 Task: Look for space in Tuusula, Finland from 13th August, 2023 to 17th August, 2023 for 2 adults in price range Rs.10000 to Rs.16000. Place can be entire place with 2 bedrooms having 2 beds and 1 bathroom. Property type can be house, flat, guest house. Booking option can be shelf check-in. Required host language is .
Action: Mouse moved to (338, 132)
Screenshot: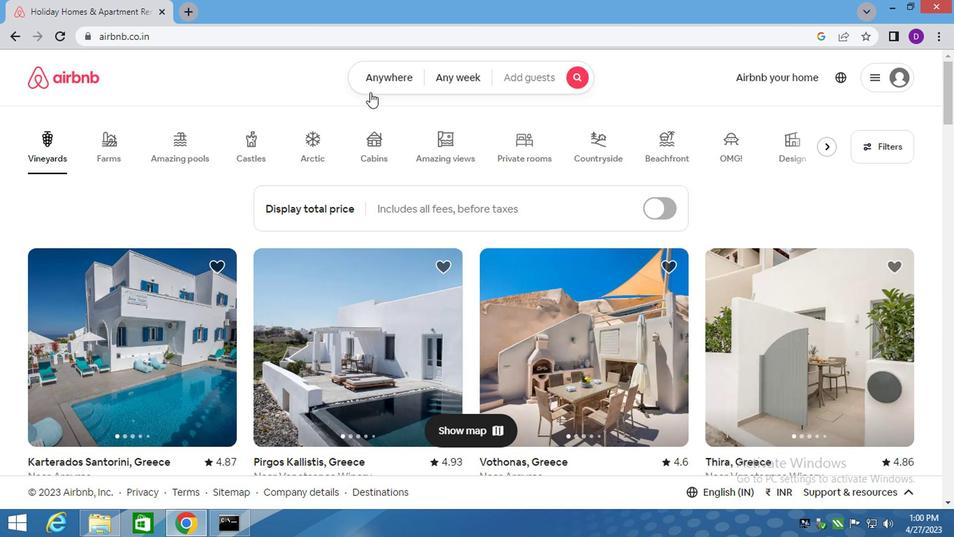 
Action: Mouse pressed left at (338, 132)
Screenshot: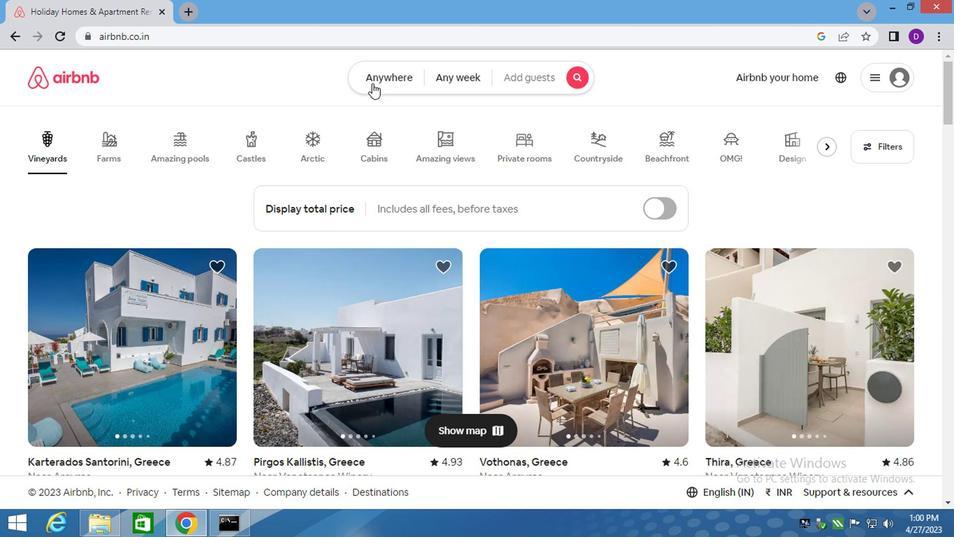 
Action: Mouse moved to (253, 169)
Screenshot: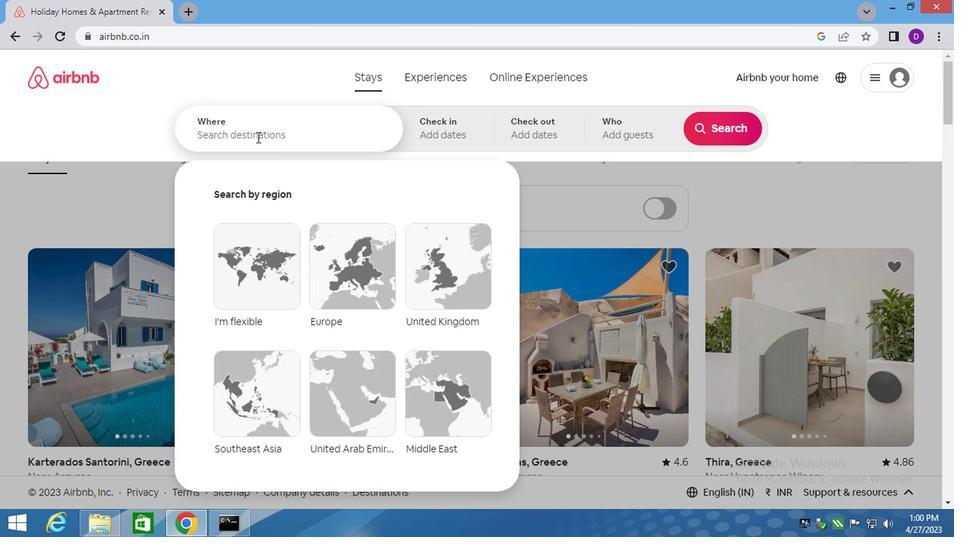 
Action: Mouse pressed left at (253, 169)
Screenshot: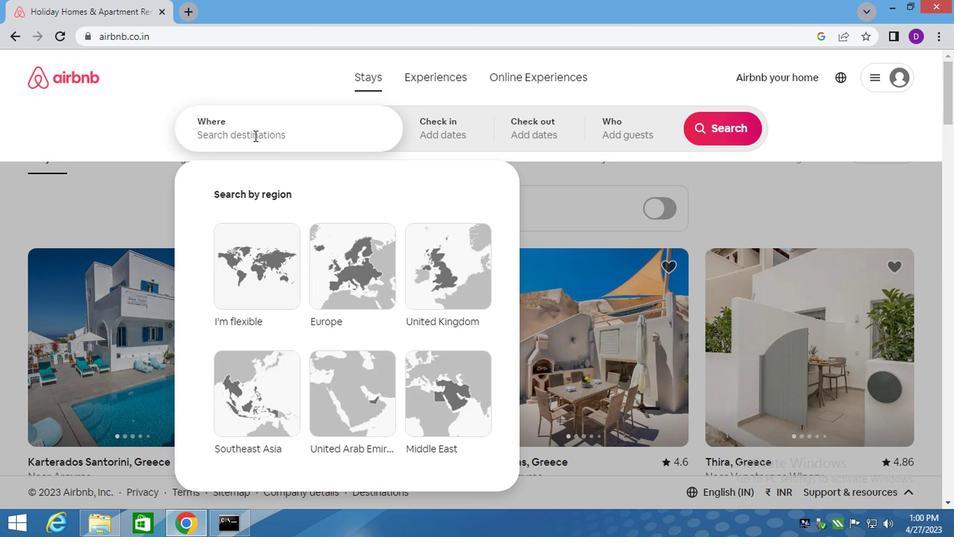 
Action: Key pressed <Key.shift><Key.shift>TUU
Screenshot: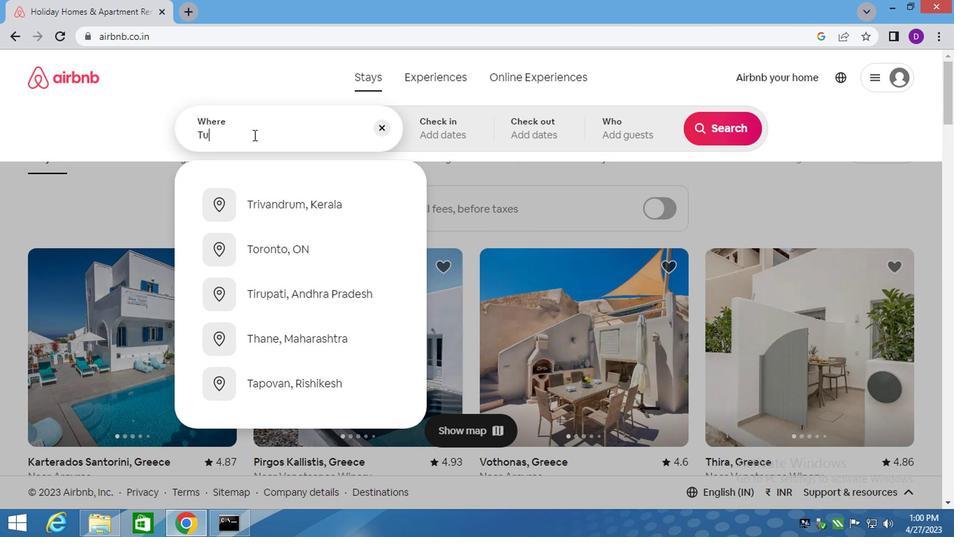 
Action: Mouse moved to (296, 311)
Screenshot: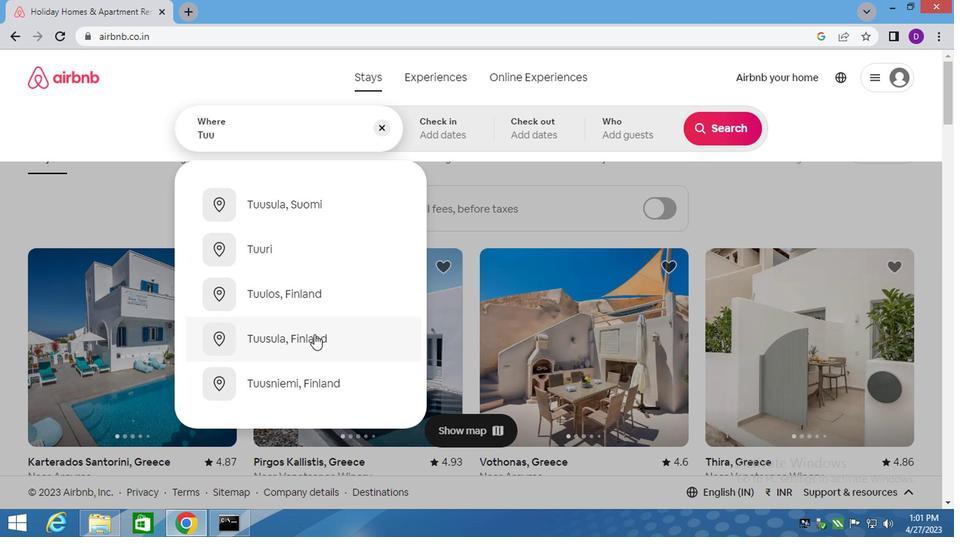 
Action: Mouse pressed left at (296, 311)
Screenshot: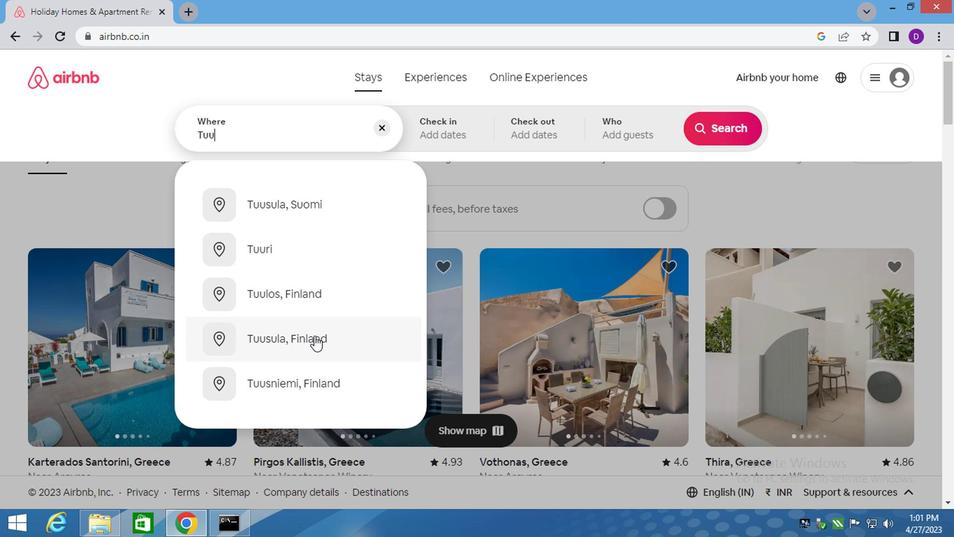 
Action: Mouse moved to (581, 244)
Screenshot: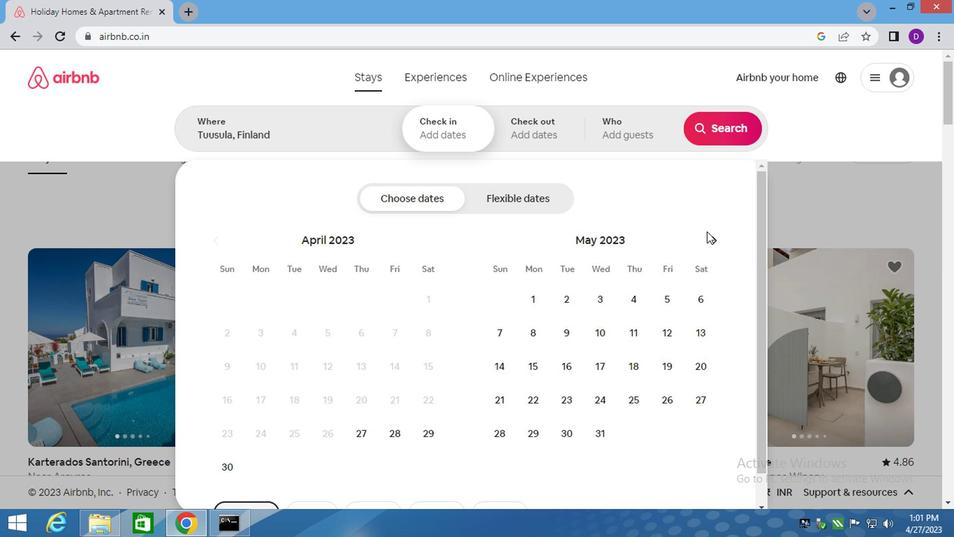 
Action: Mouse pressed left at (581, 244)
Screenshot: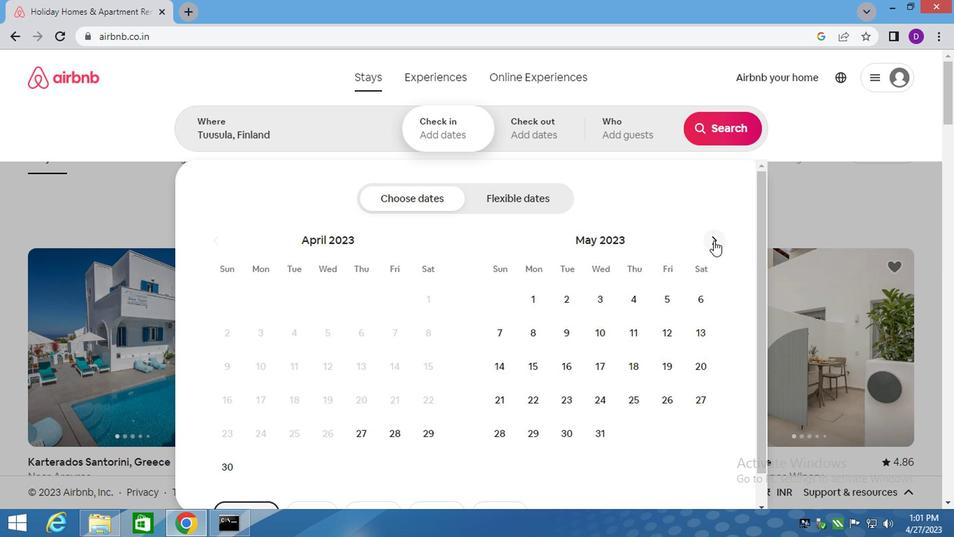 
Action: Mouse moved to (581, 244)
Screenshot: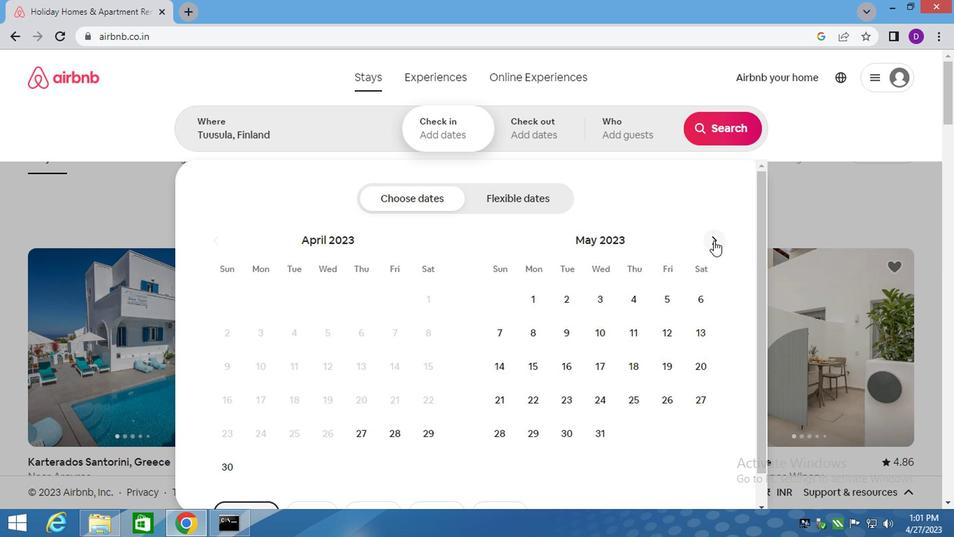 
Action: Mouse pressed left at (581, 244)
Screenshot: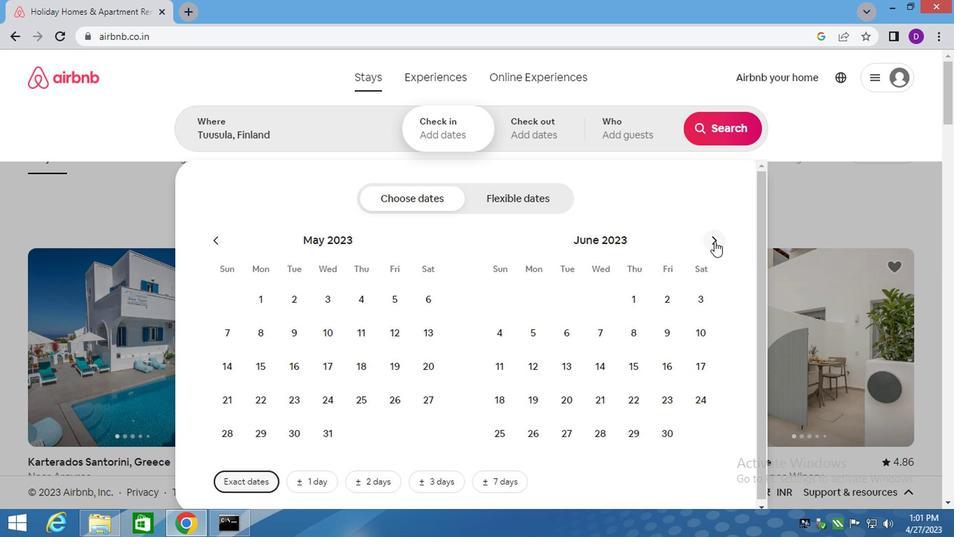 
Action: Mouse pressed left at (581, 244)
Screenshot: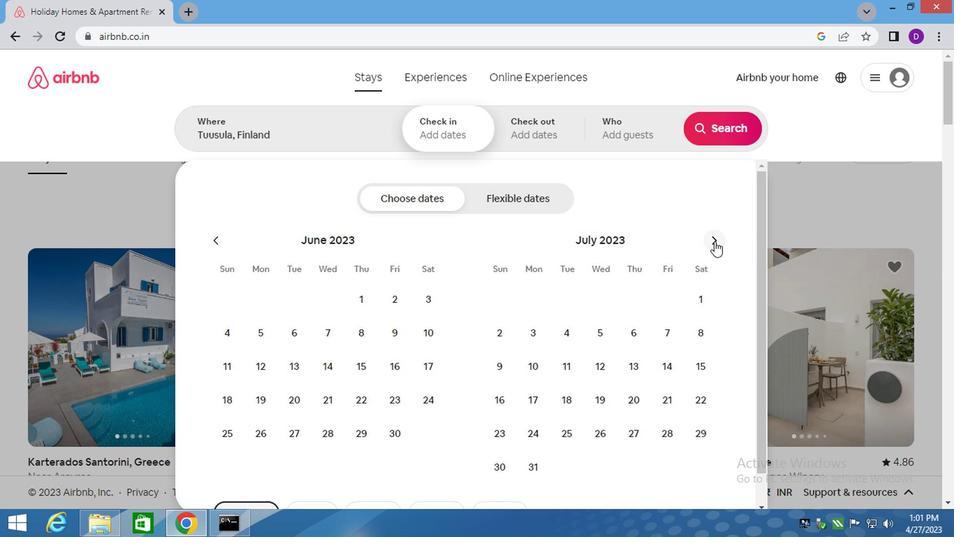 
Action: Mouse moved to (427, 336)
Screenshot: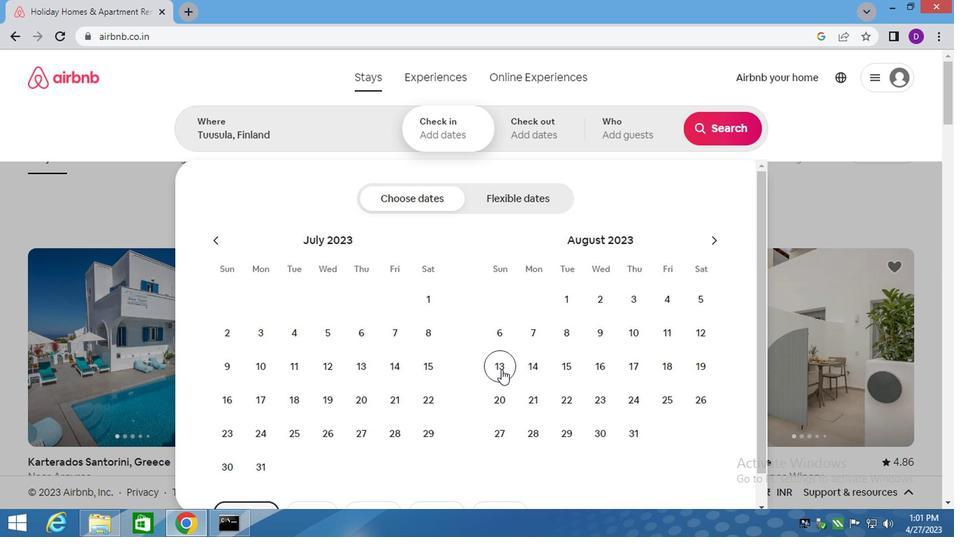 
Action: Mouse pressed left at (427, 336)
Screenshot: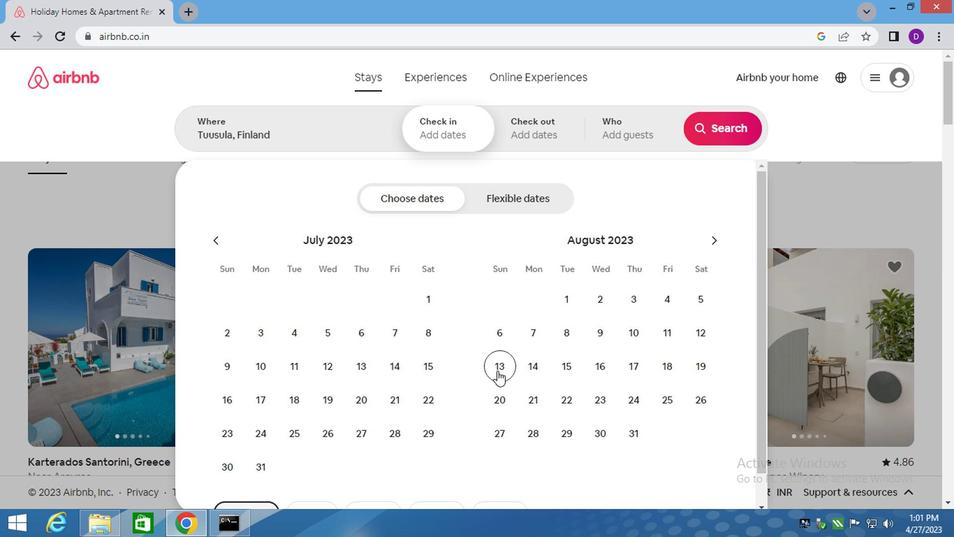 
Action: Mouse moved to (517, 335)
Screenshot: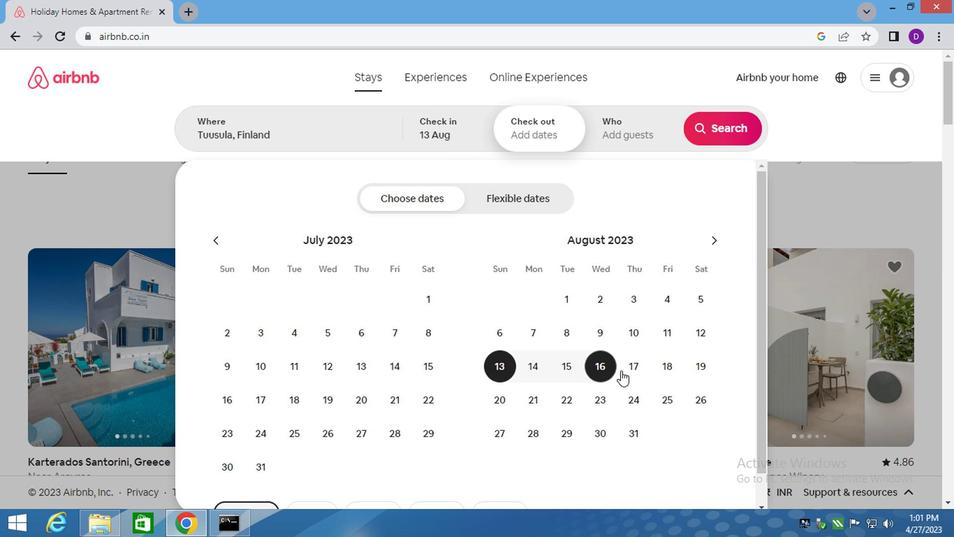 
Action: Mouse pressed left at (517, 335)
Screenshot: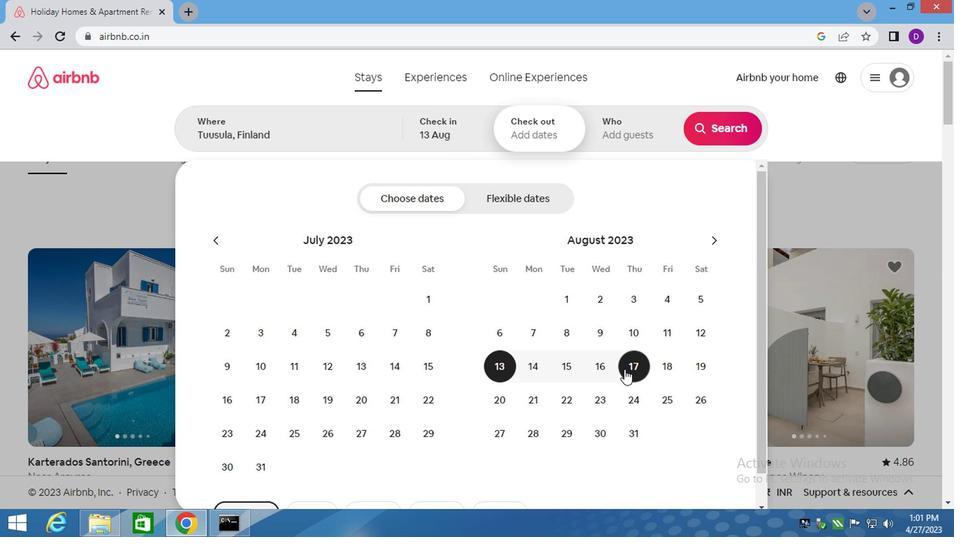 
Action: Mouse moved to (519, 173)
Screenshot: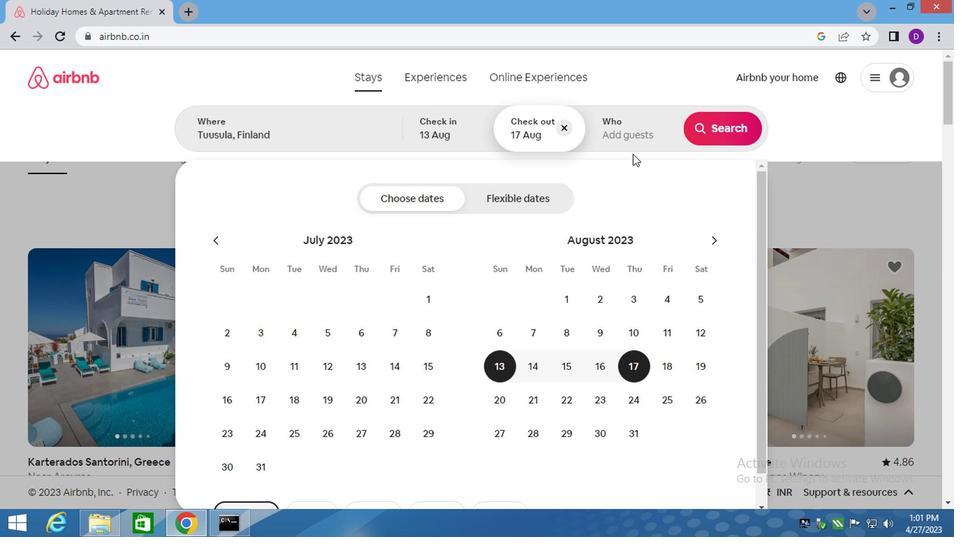 
Action: Mouse pressed left at (519, 173)
Screenshot: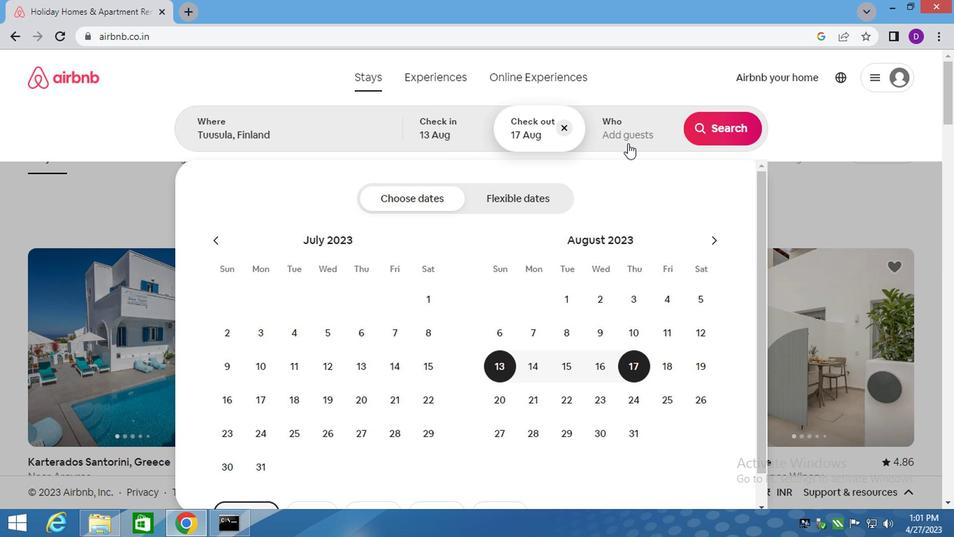 
Action: Mouse moved to (589, 221)
Screenshot: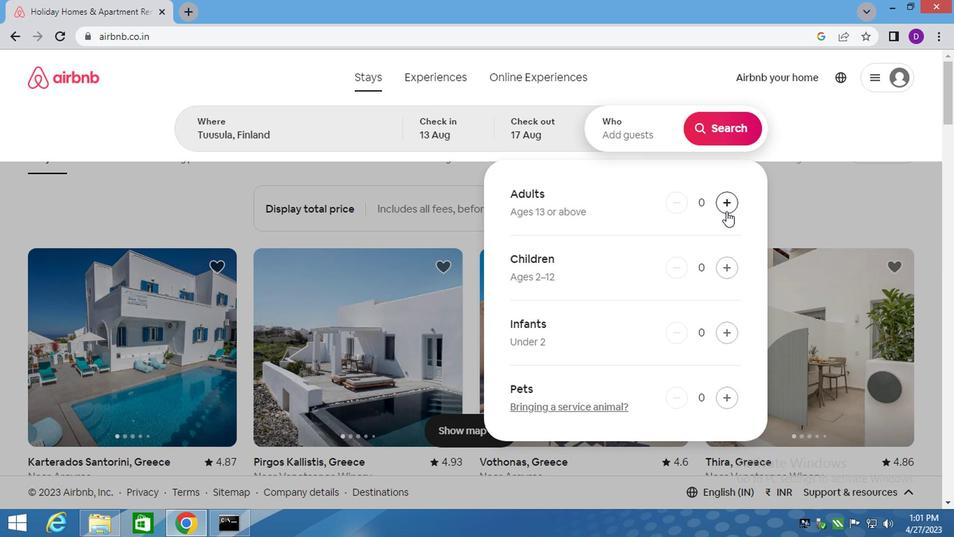 
Action: Mouse pressed left at (589, 221)
Screenshot: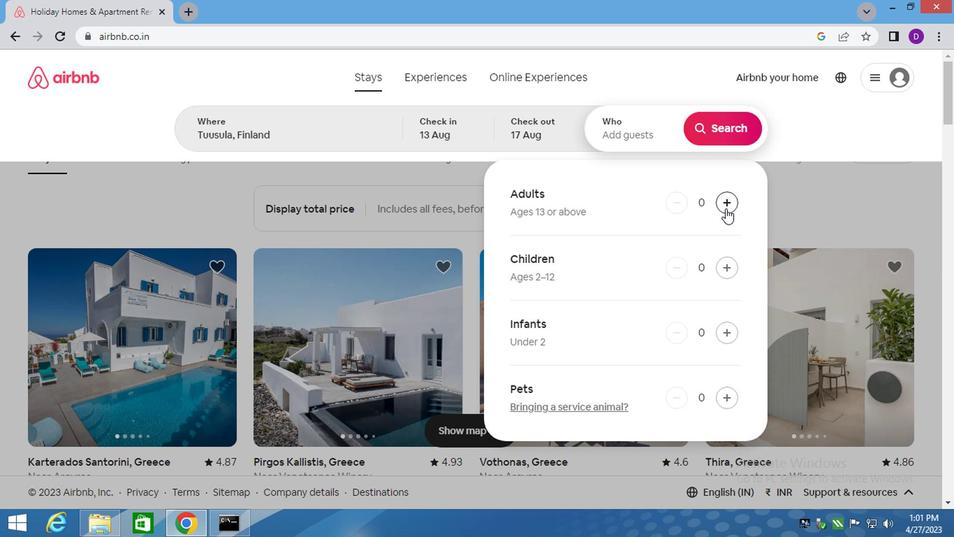 
Action: Mouse pressed left at (589, 221)
Screenshot: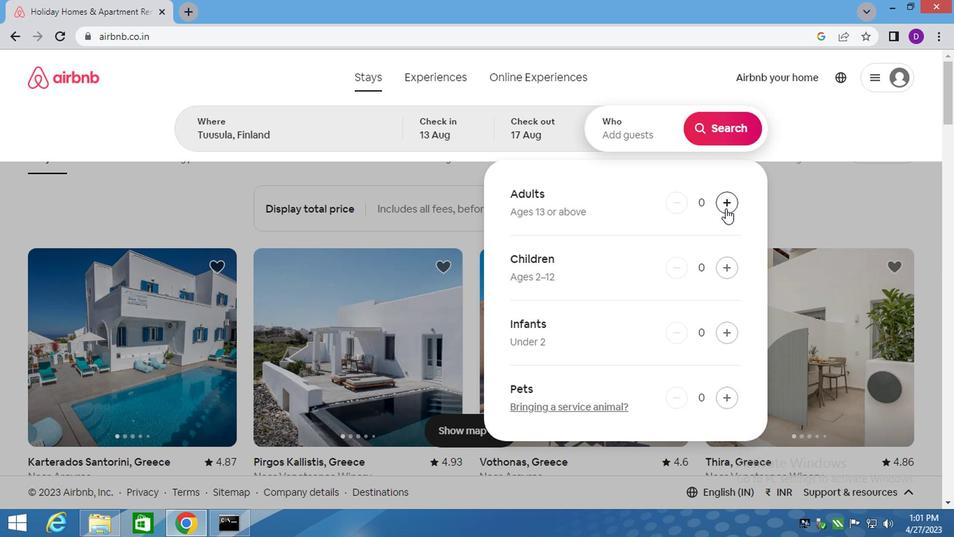 
Action: Mouse moved to (589, 158)
Screenshot: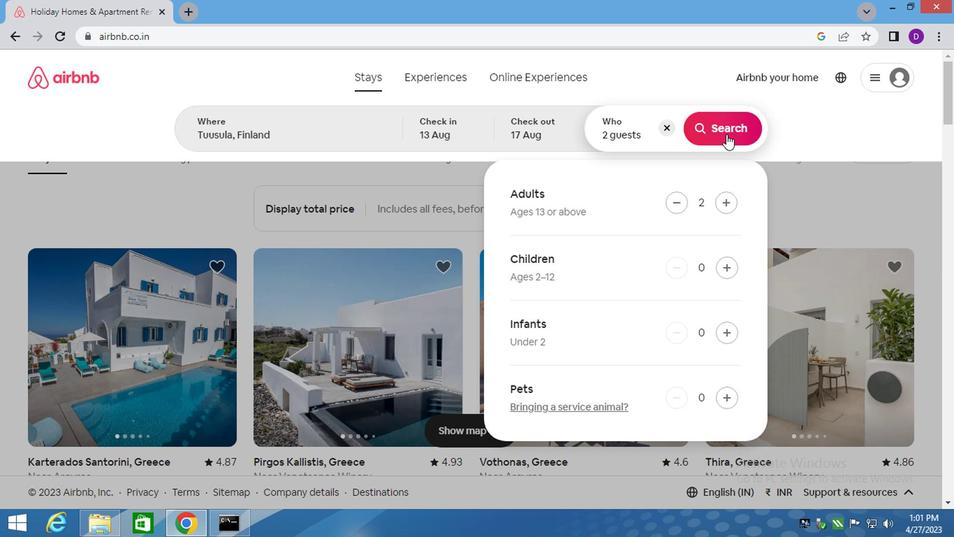 
Action: Mouse pressed left at (589, 158)
Screenshot: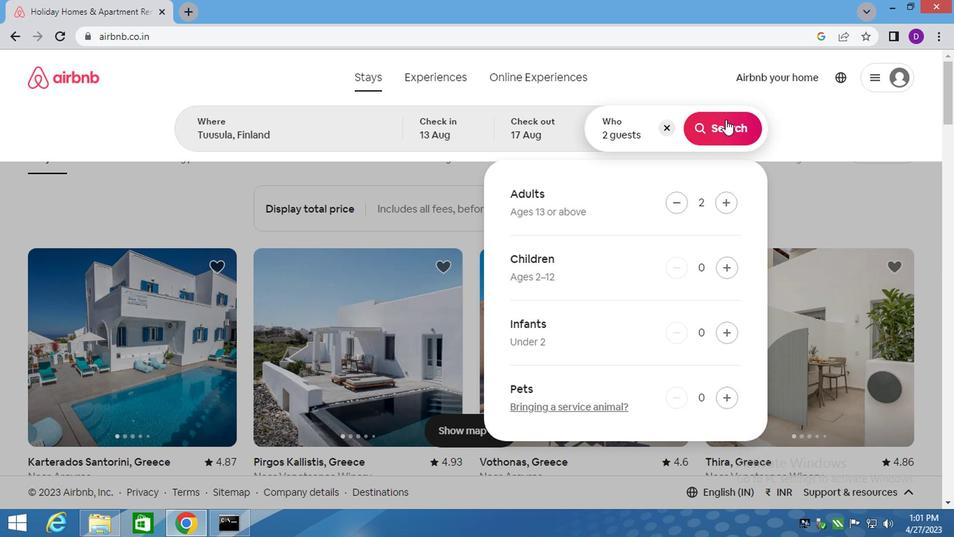 
Action: Mouse moved to (699, 168)
Screenshot: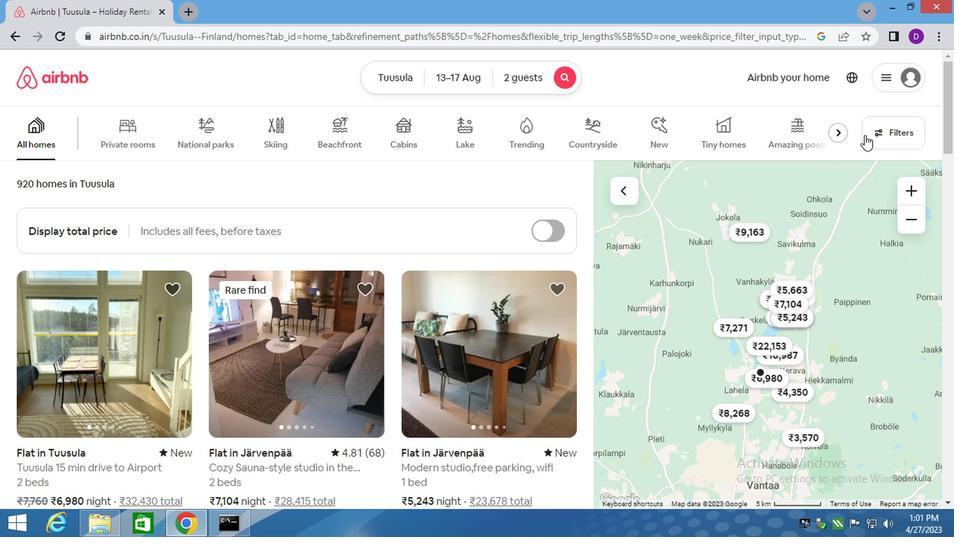 
Action: Mouse pressed left at (699, 168)
Screenshot: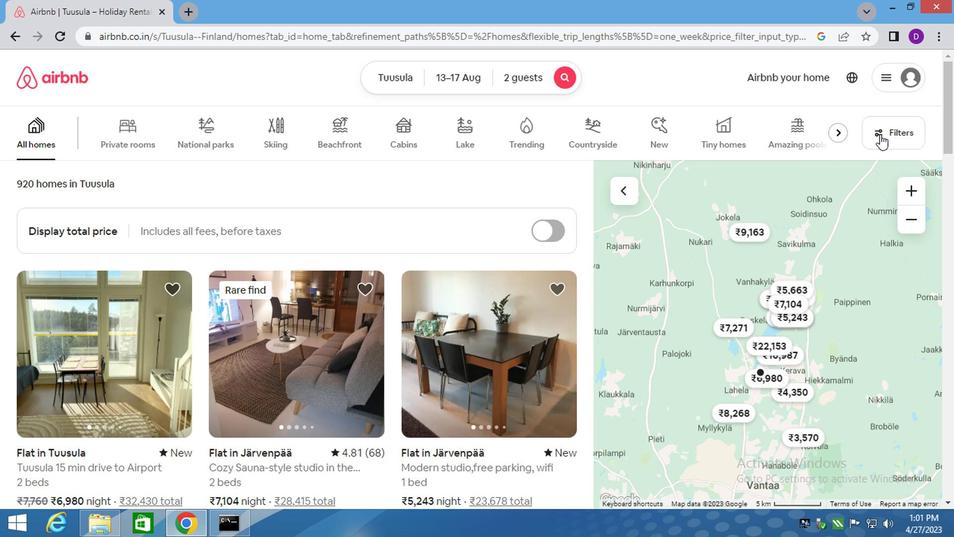 
Action: Mouse moved to (279, 294)
Screenshot: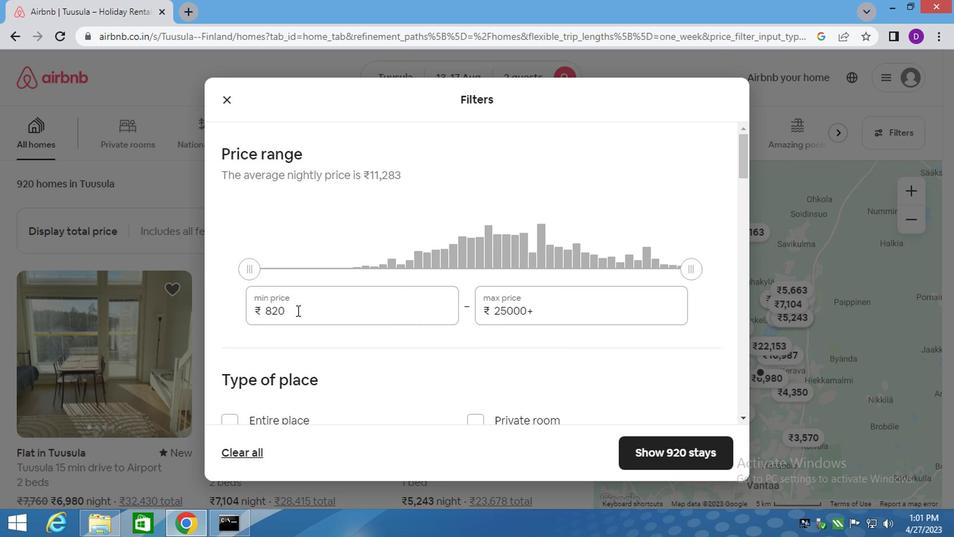 
Action: Mouse pressed left at (279, 294)
Screenshot: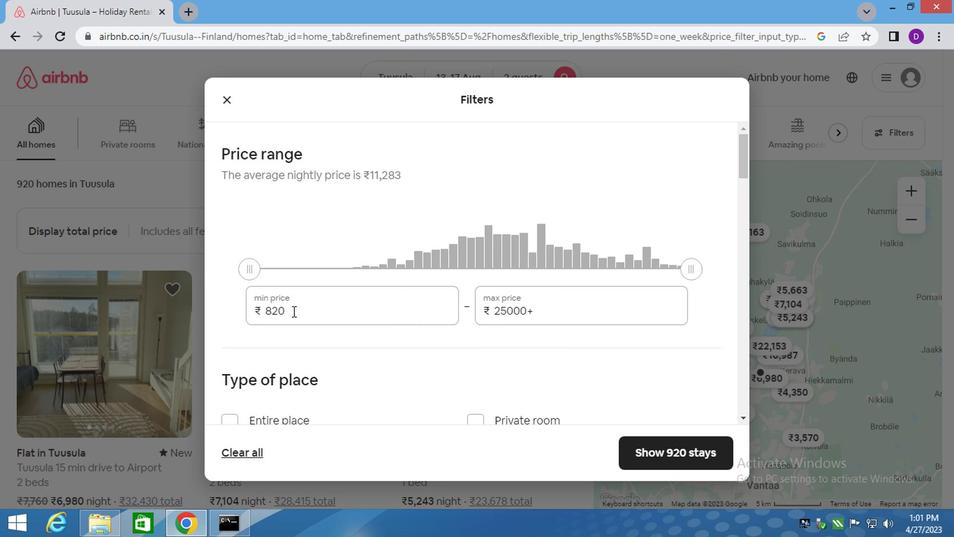 
Action: Mouse pressed left at (279, 294)
Screenshot: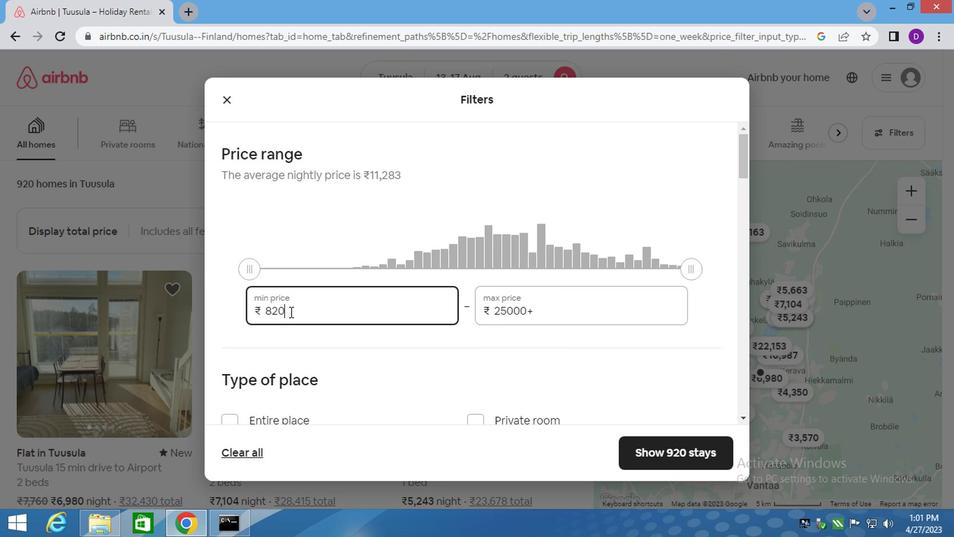 
Action: Key pressed 10000<Key.tab>1600<Key.backspace><Key.backspace><Key.backspace><Key.backspace><Key.backspace><Key.backspace><Key.backspace><Key.backspace><Key.backspace><Key.backspace><Key.backspace><Key.backspace><Key.backspace><Key.backspace>16000
Screenshot: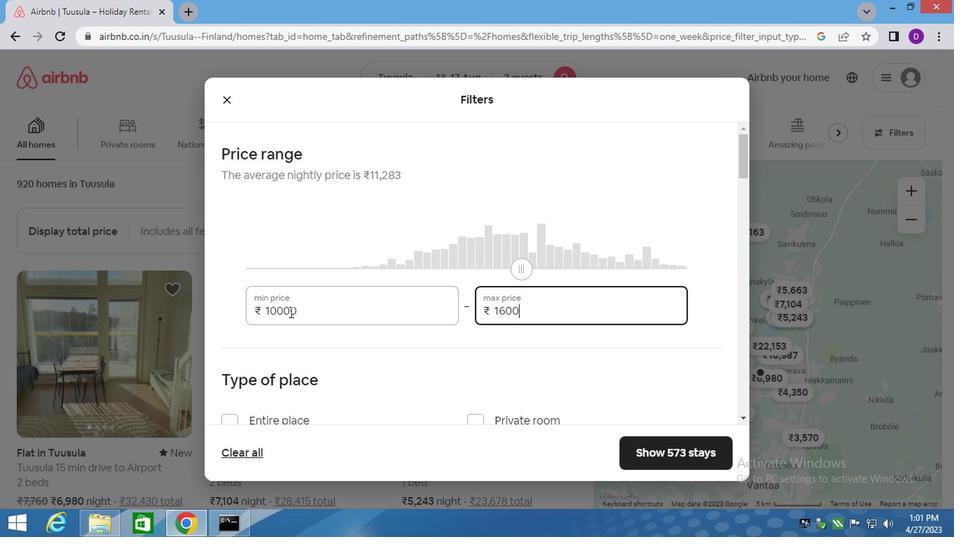 
Action: Mouse moved to (260, 322)
Screenshot: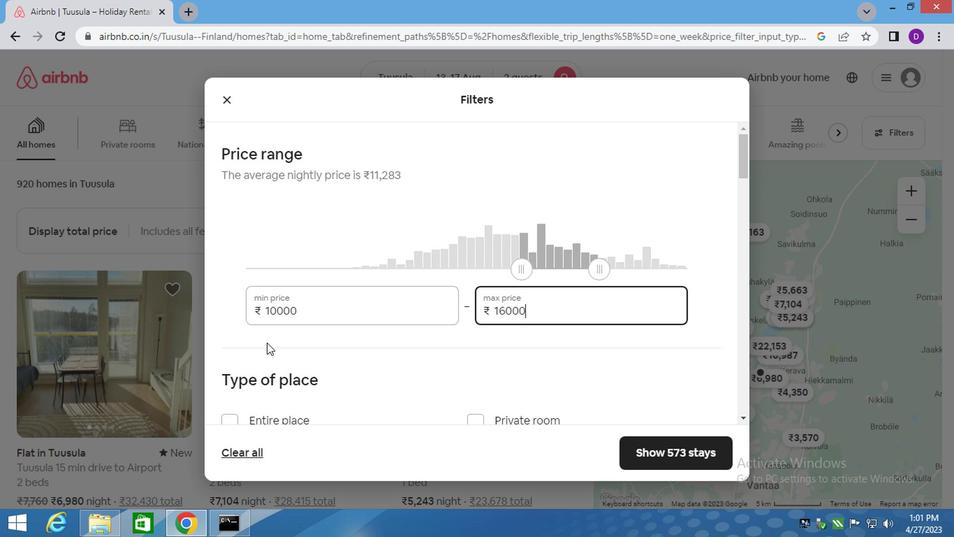 
Action: Mouse scrolled (260, 322) with delta (0, 0)
Screenshot: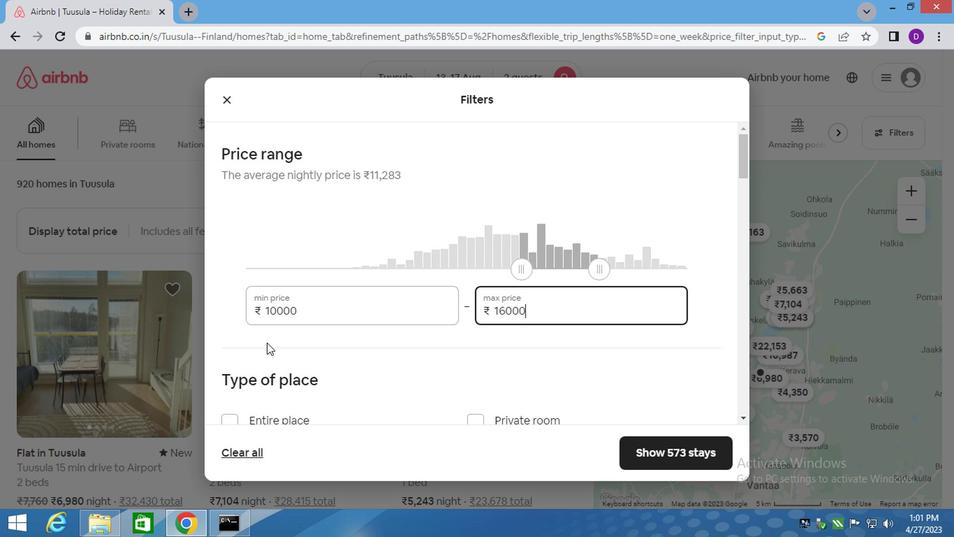 
Action: Mouse moved to (259, 329)
Screenshot: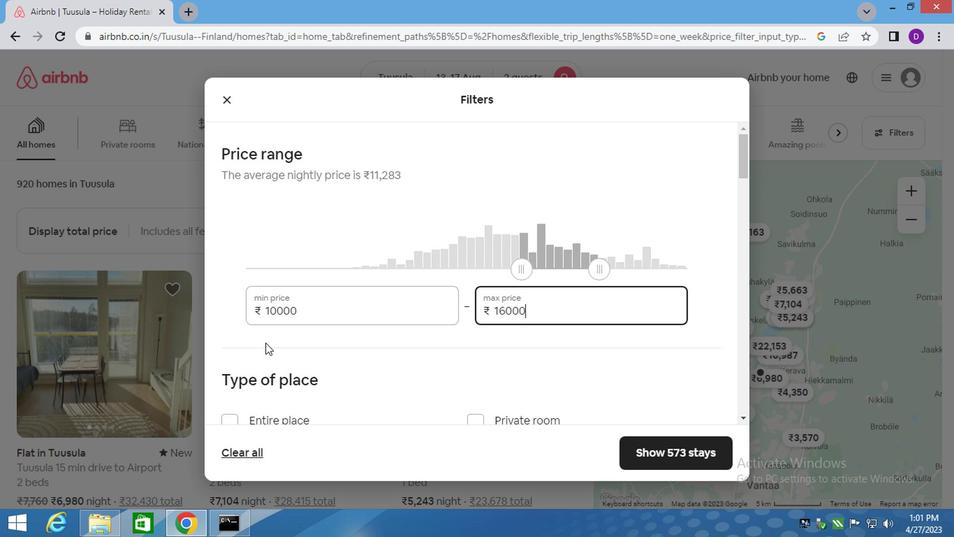 
Action: Mouse scrolled (259, 329) with delta (0, 0)
Screenshot: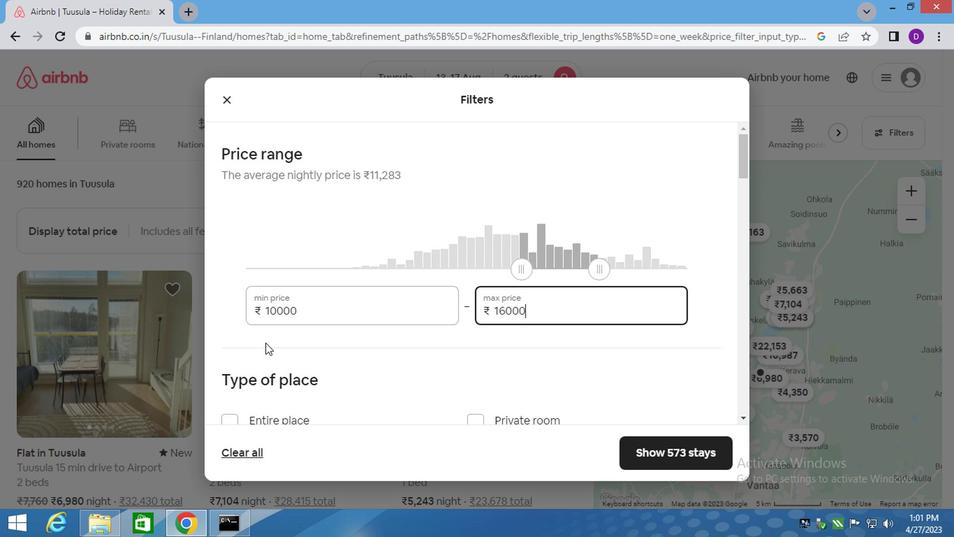 
Action: Mouse moved to (258, 331)
Screenshot: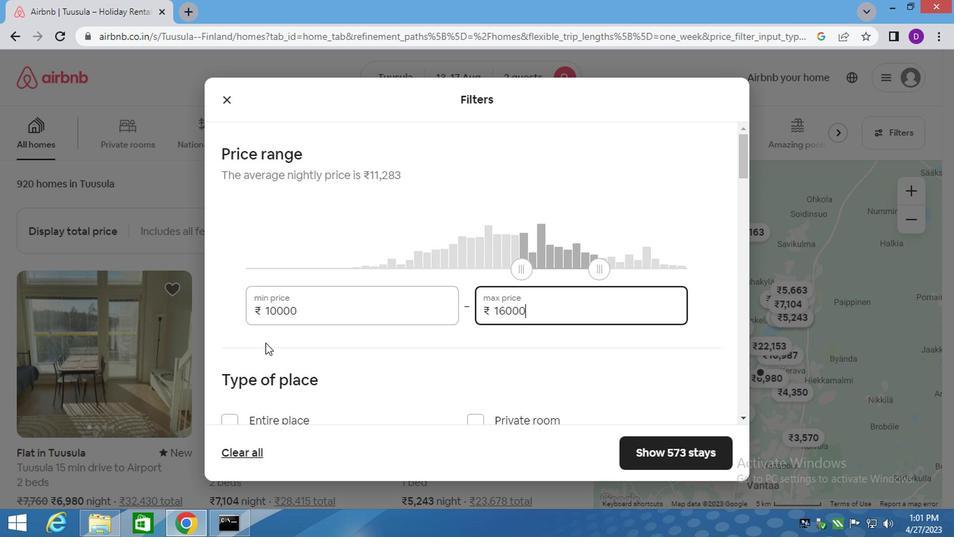 
Action: Mouse scrolled (258, 331) with delta (0, 0)
Screenshot: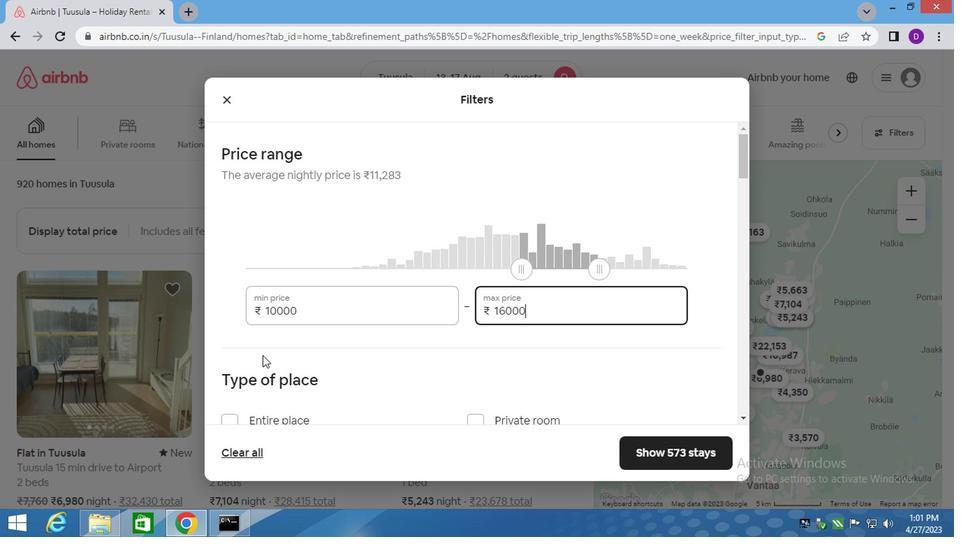 
Action: Mouse moved to (236, 229)
Screenshot: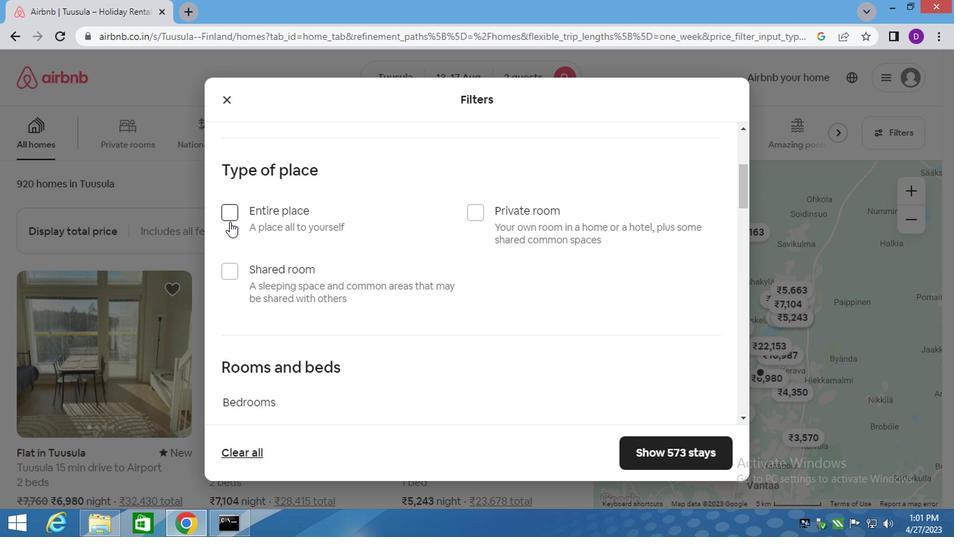
Action: Mouse pressed left at (236, 229)
Screenshot: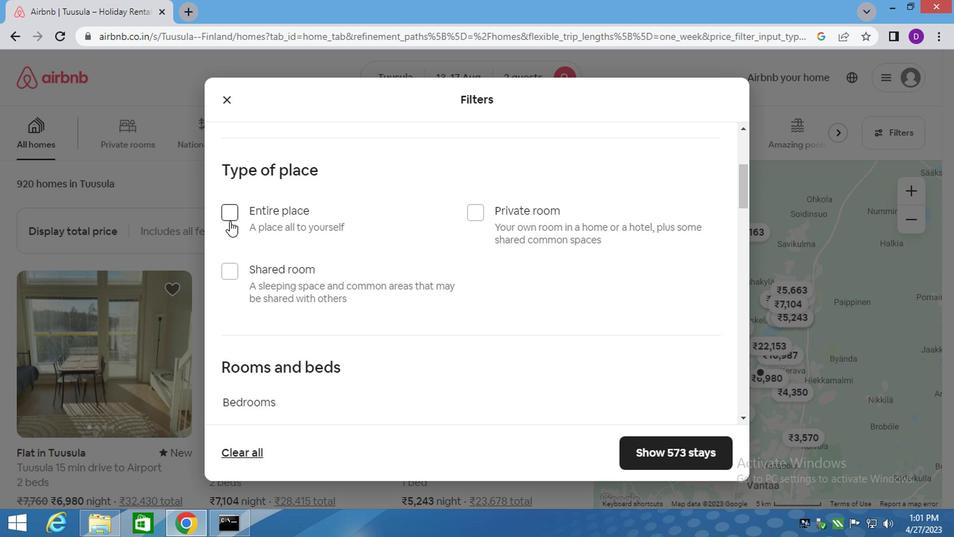
Action: Mouse moved to (285, 250)
Screenshot: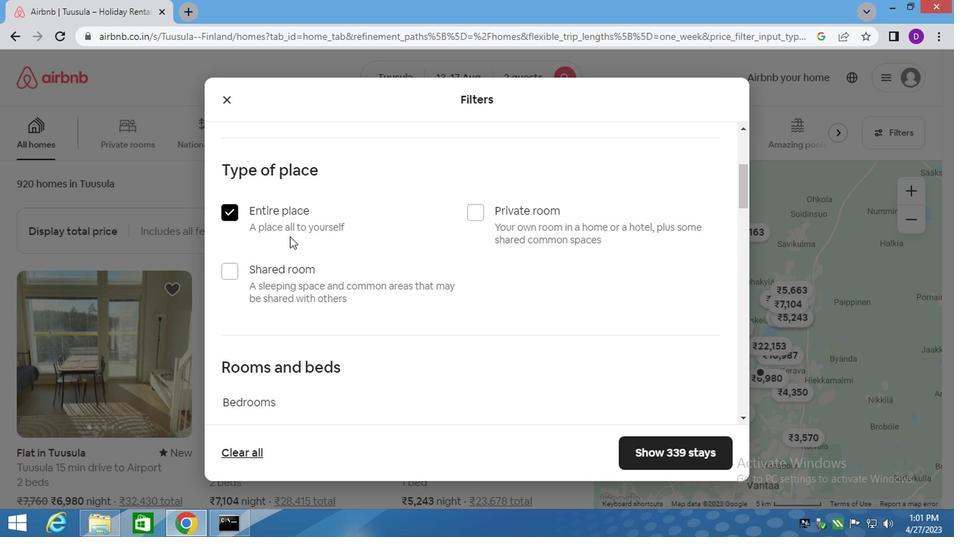 
Action: Mouse scrolled (285, 250) with delta (0, 0)
Screenshot: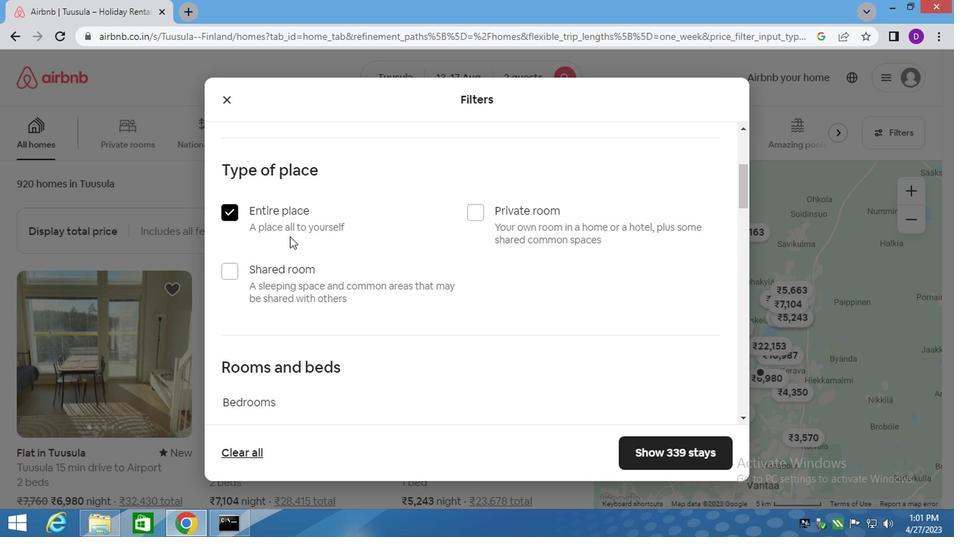 
Action: Mouse moved to (287, 252)
Screenshot: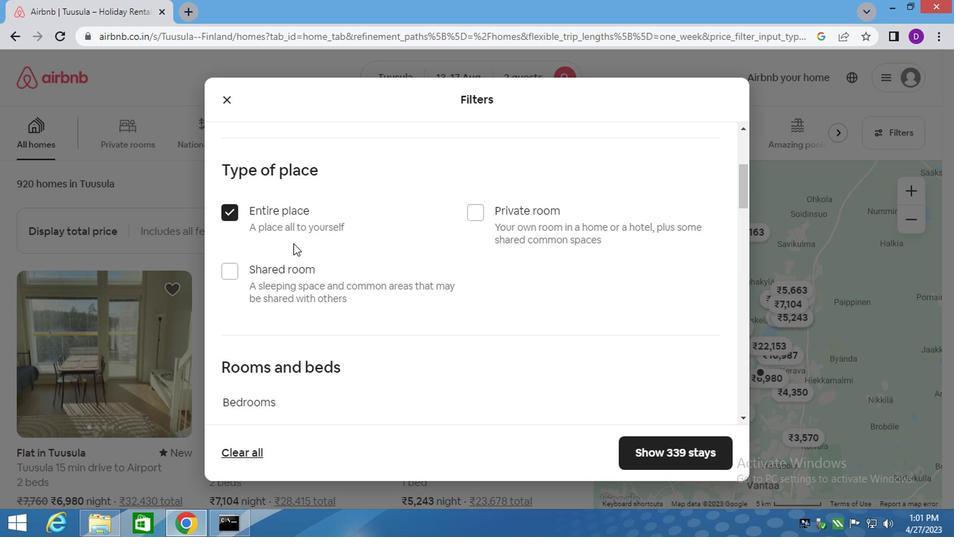 
Action: Mouse scrolled (287, 251) with delta (0, 0)
Screenshot: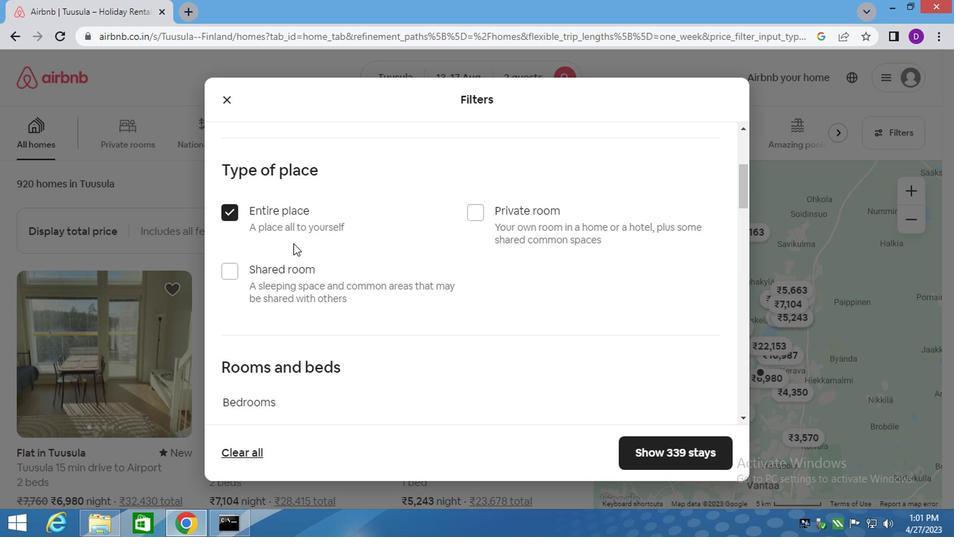 
Action: Mouse moved to (289, 254)
Screenshot: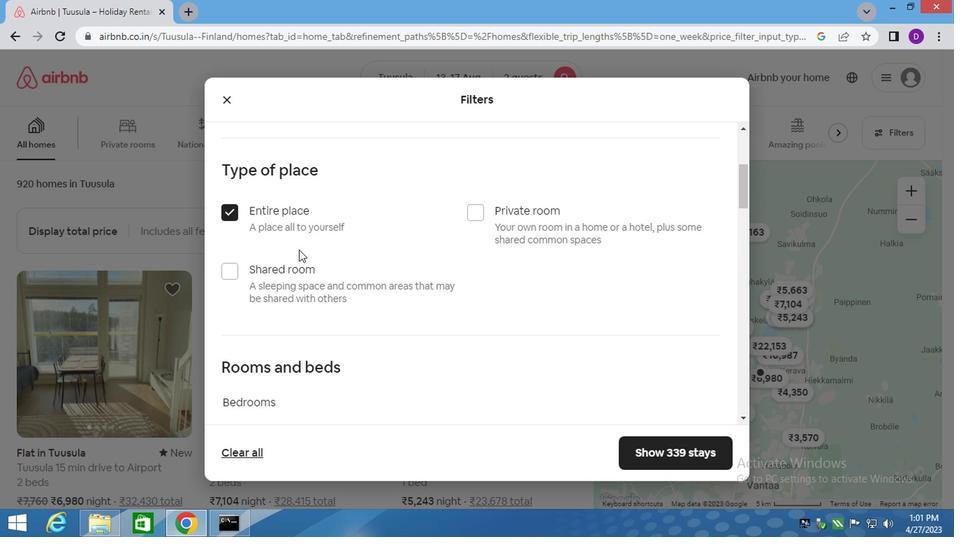 
Action: Mouse scrolled (289, 253) with delta (0, 0)
Screenshot: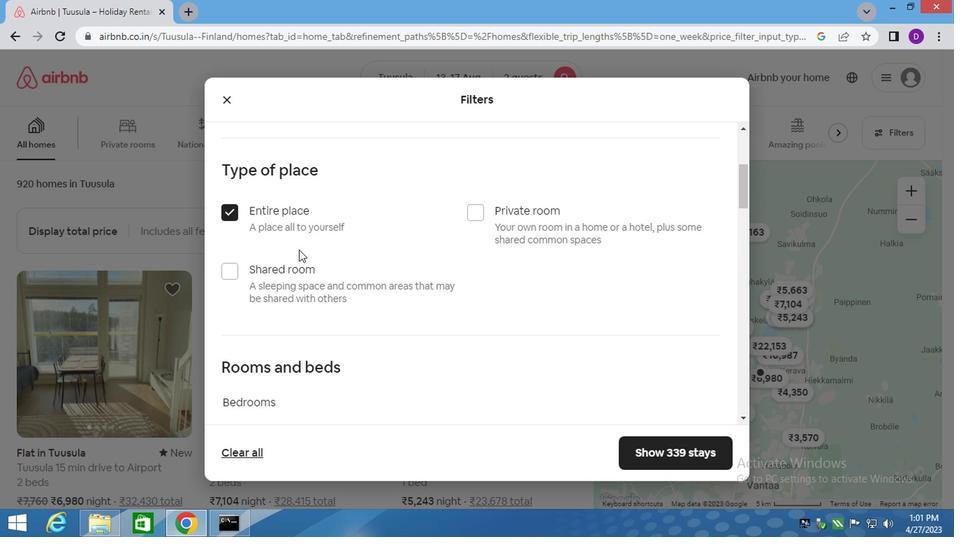 
Action: Mouse moved to (327, 236)
Screenshot: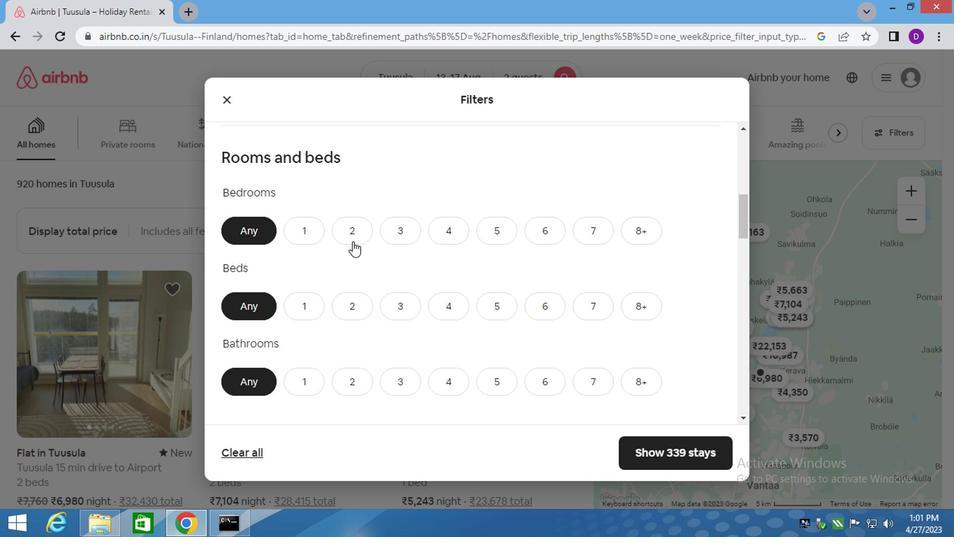 
Action: Mouse pressed left at (327, 236)
Screenshot: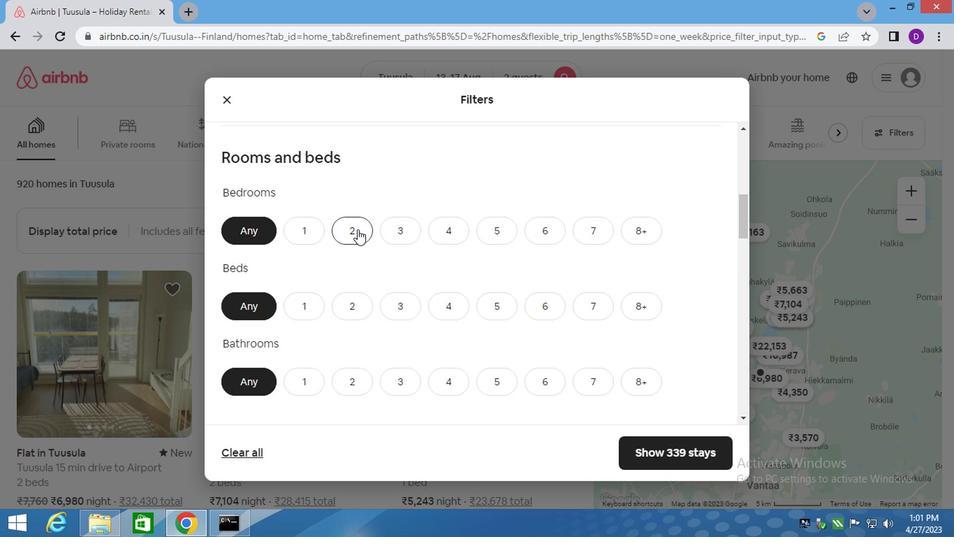 
Action: Mouse moved to (319, 285)
Screenshot: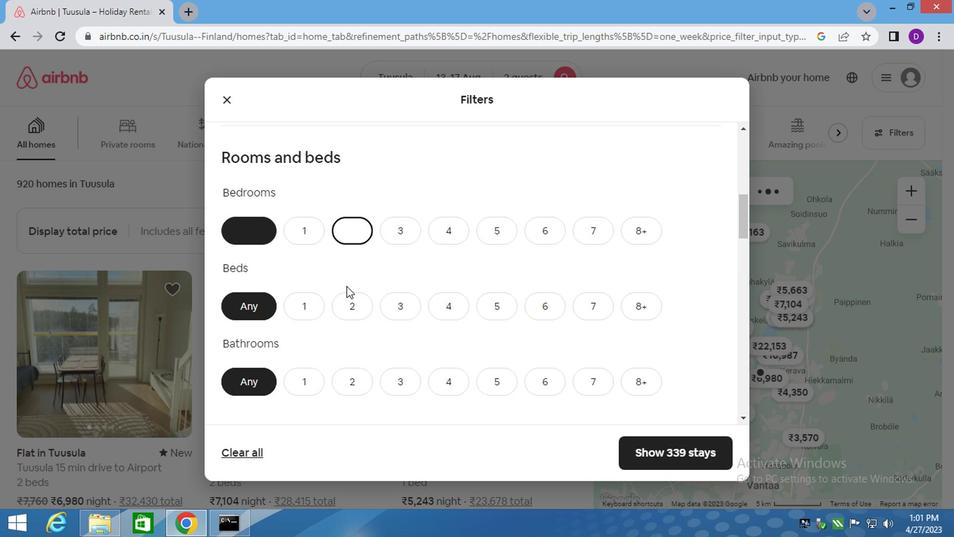 
Action: Mouse pressed left at (319, 285)
Screenshot: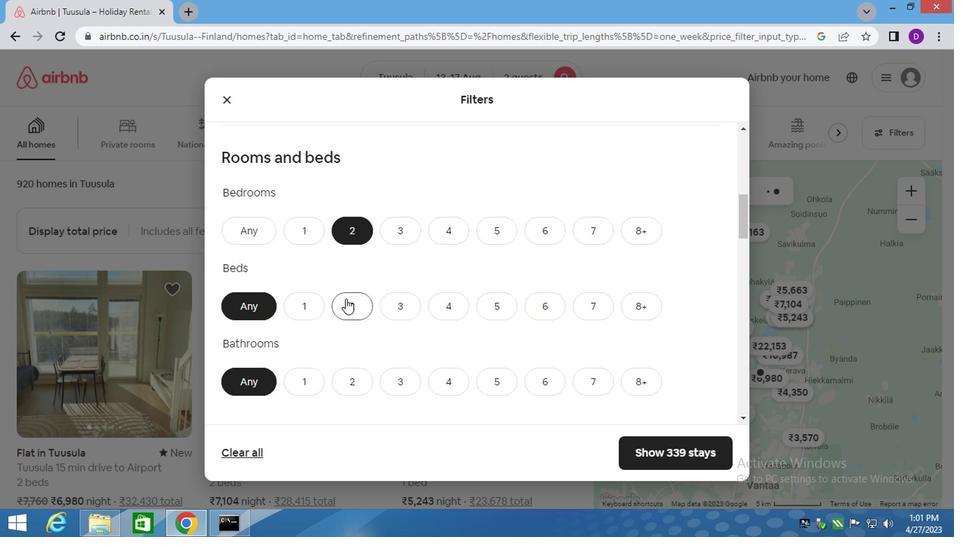 
Action: Mouse moved to (289, 342)
Screenshot: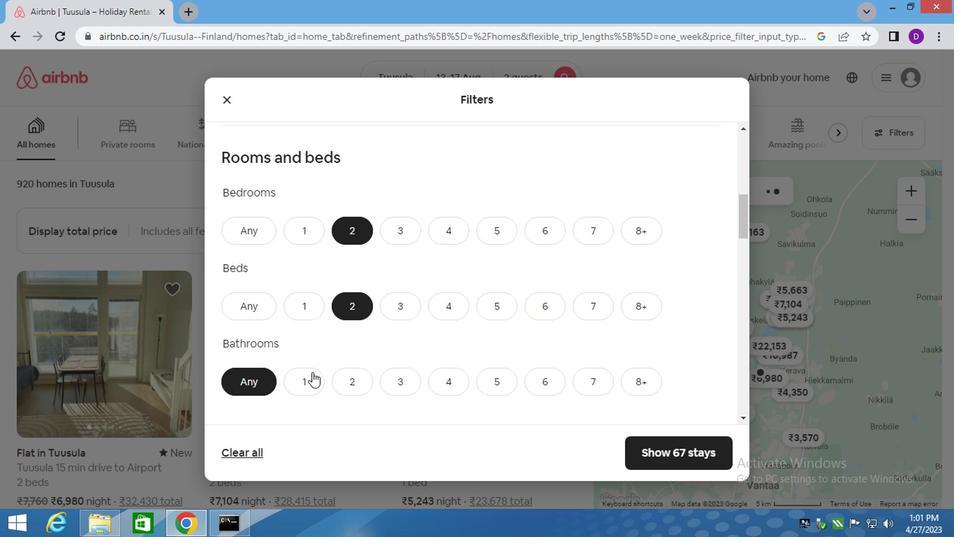 
Action: Mouse pressed left at (289, 342)
Screenshot: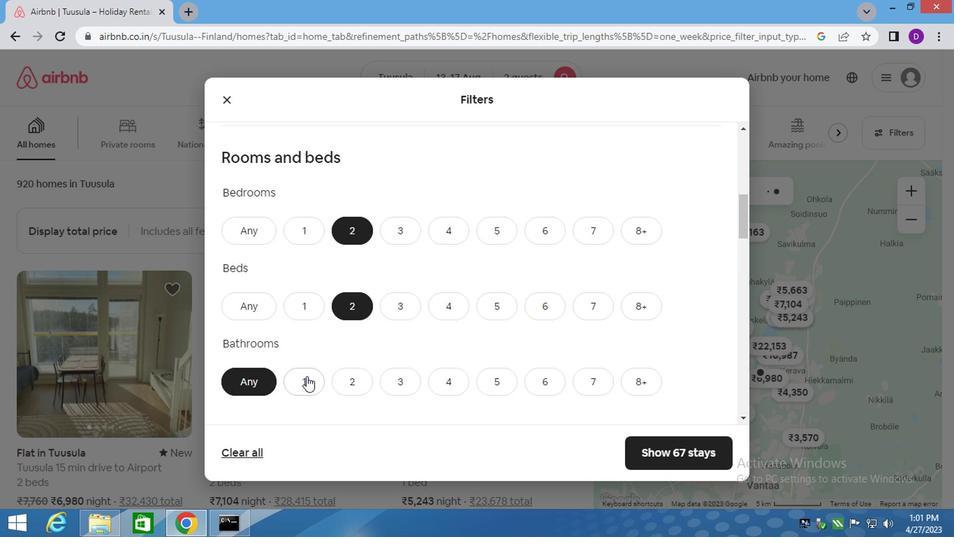 
Action: Mouse moved to (378, 345)
Screenshot: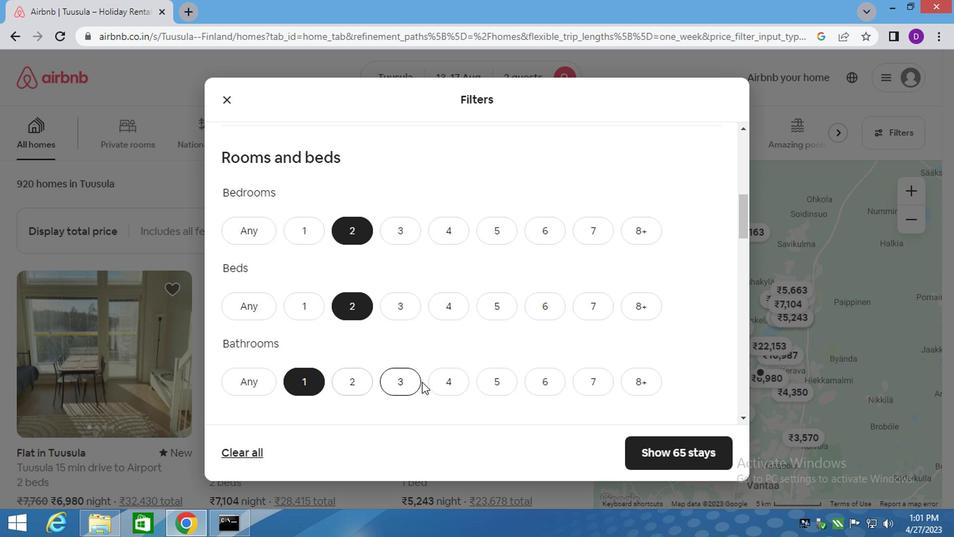 
Action: Mouse scrolled (378, 345) with delta (0, 0)
Screenshot: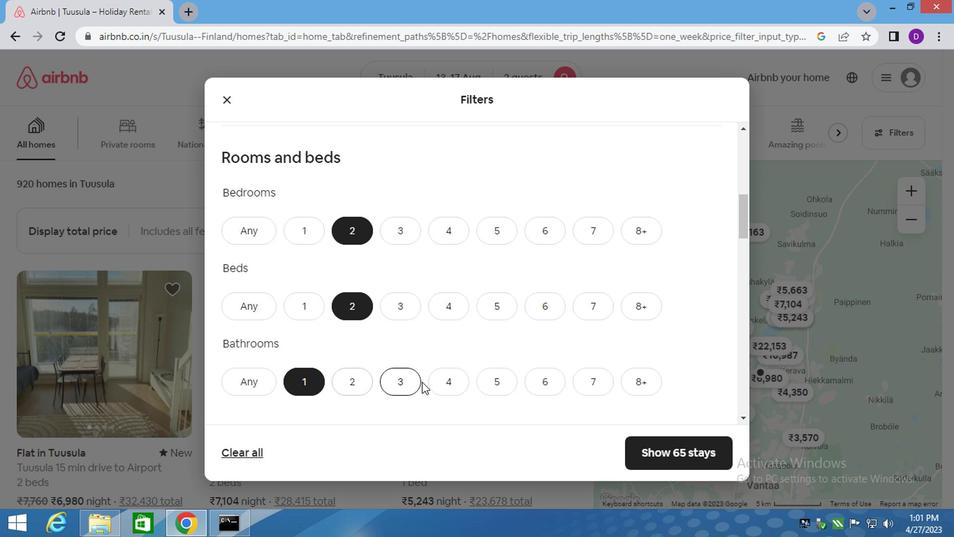 
Action: Mouse moved to (378, 346)
Screenshot: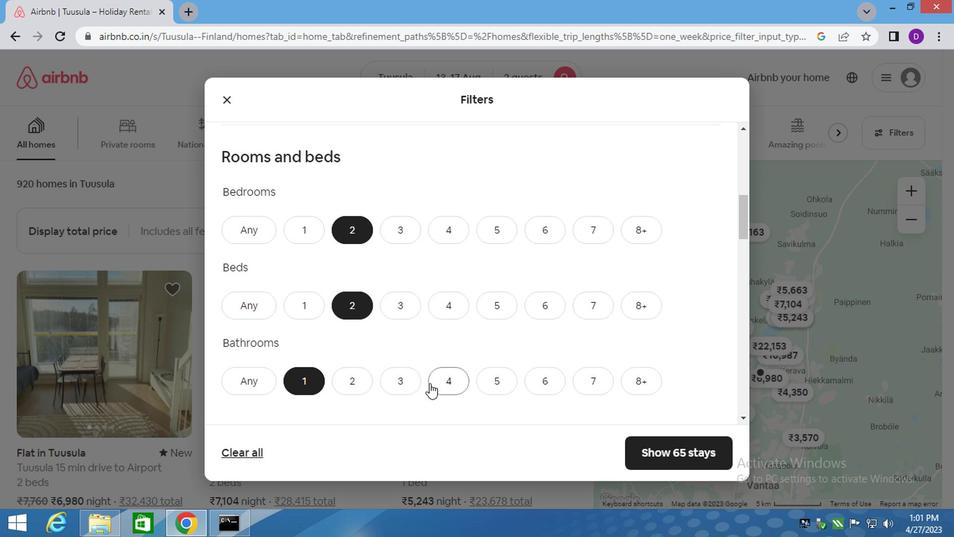 
Action: Mouse scrolled (378, 346) with delta (0, 0)
Screenshot: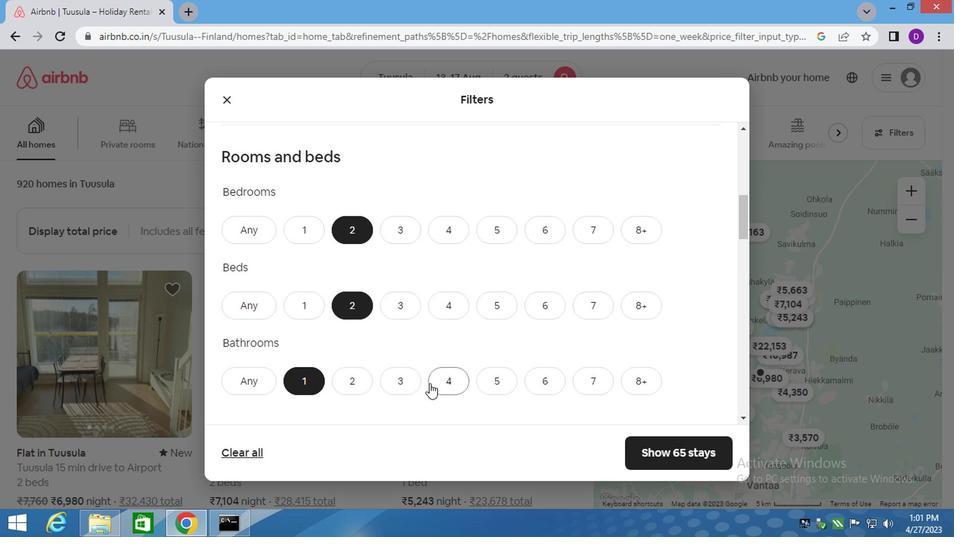 
Action: Mouse moved to (378, 346)
Screenshot: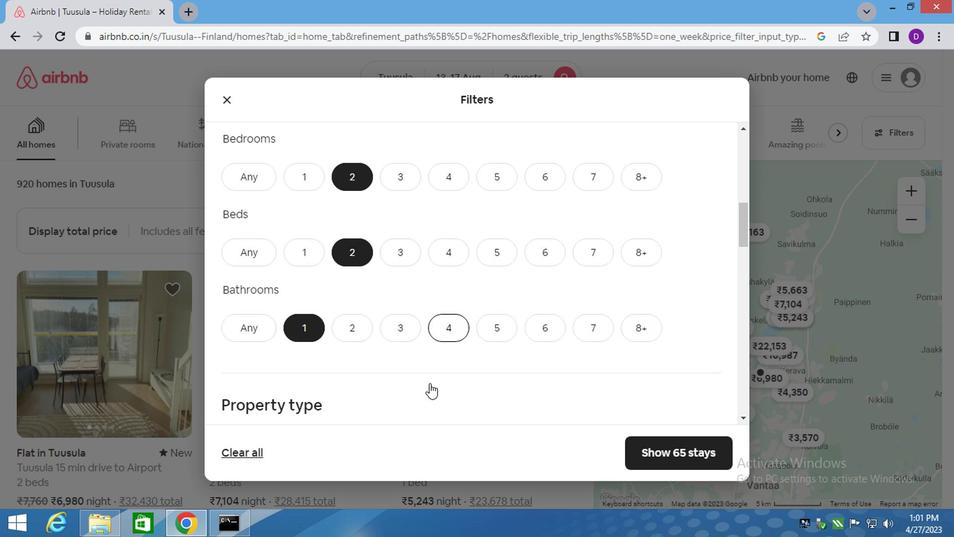 
Action: Mouse scrolled (378, 346) with delta (0, 0)
Screenshot: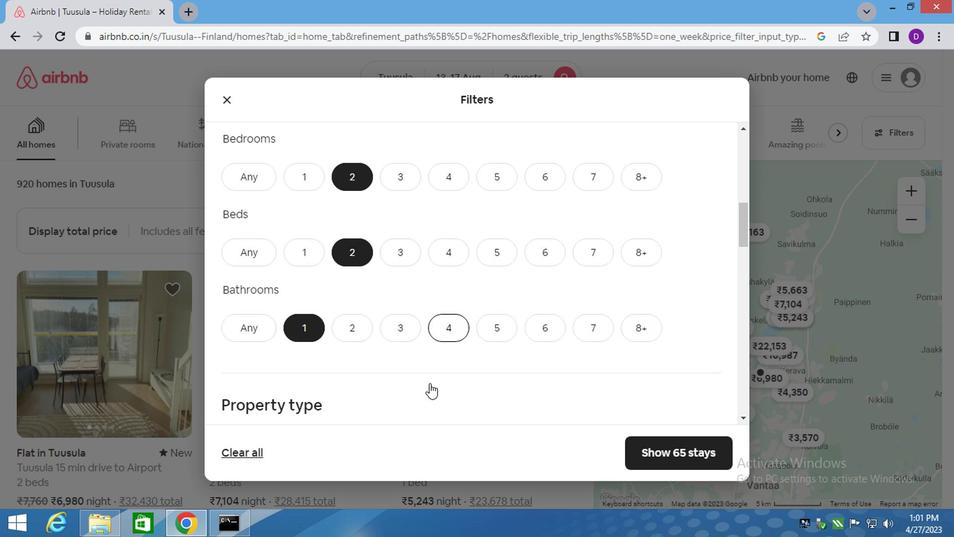 
Action: Mouse moved to (377, 343)
Screenshot: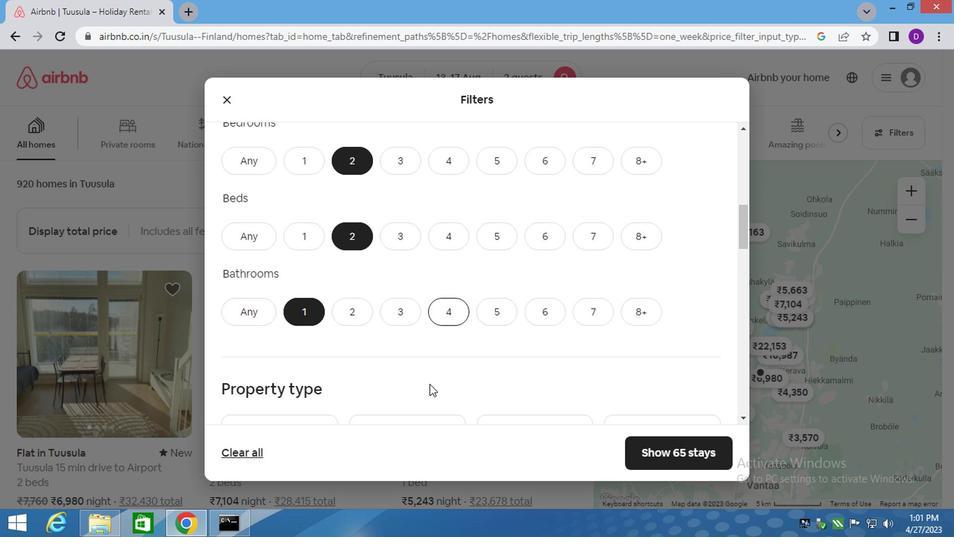 
Action: Mouse scrolled (377, 343) with delta (0, 0)
Screenshot: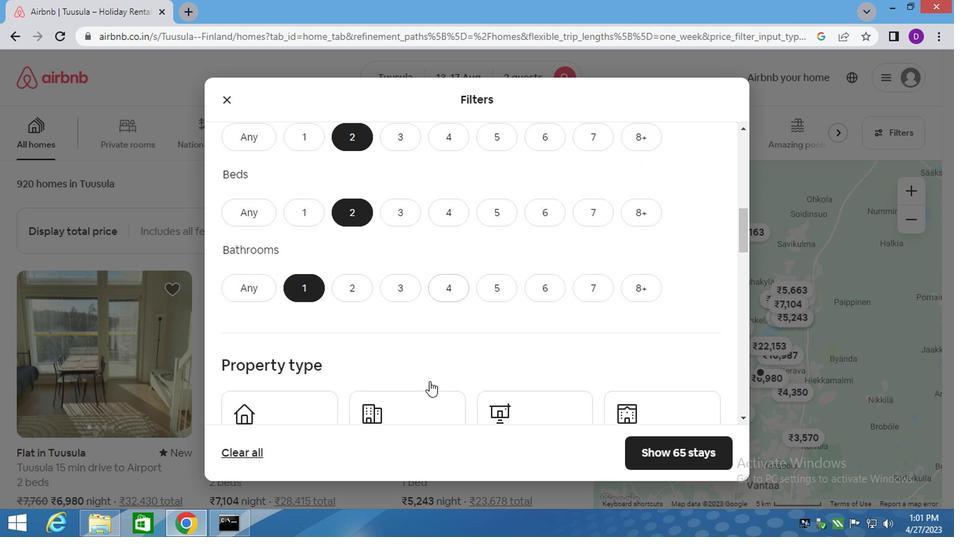 
Action: Mouse moved to (294, 258)
Screenshot: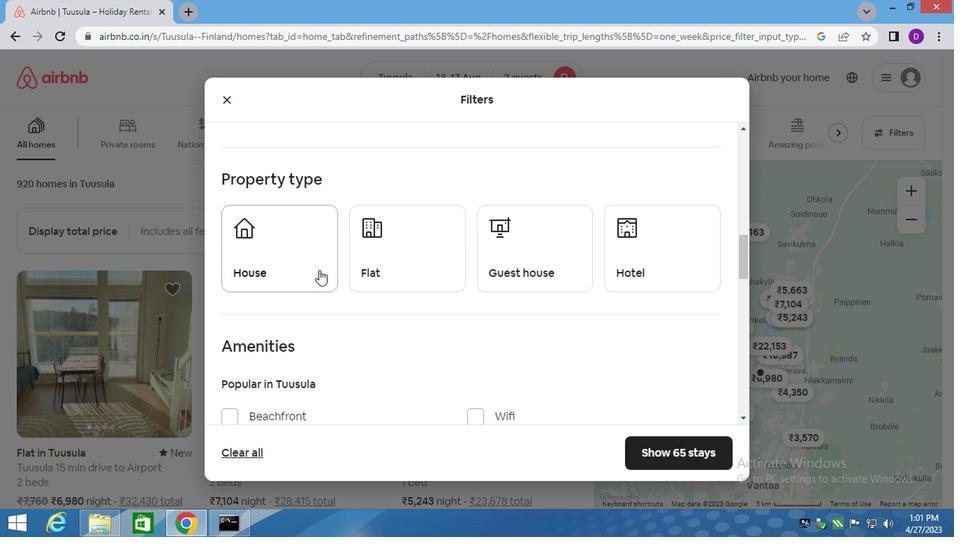 
Action: Mouse pressed left at (294, 258)
Screenshot: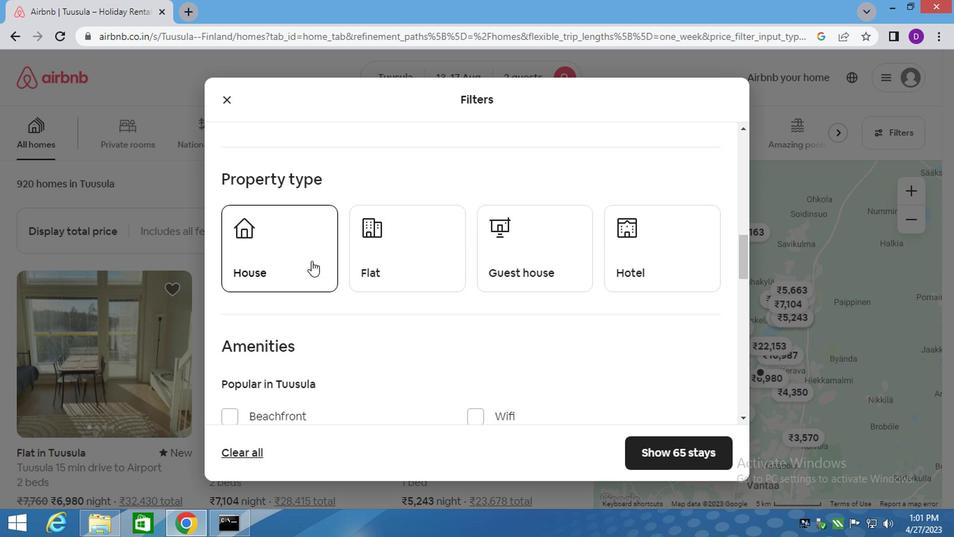 
Action: Mouse moved to (340, 262)
Screenshot: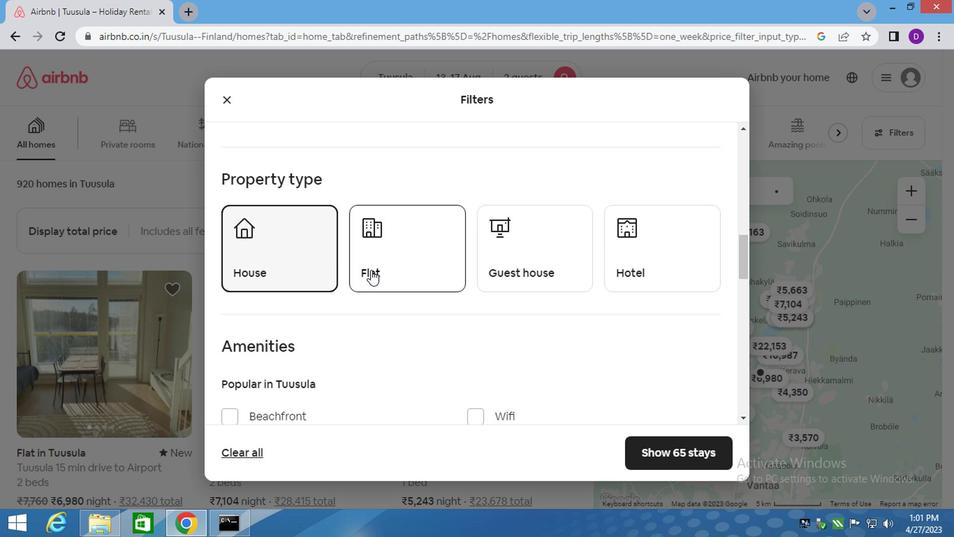 
Action: Mouse pressed left at (340, 262)
Screenshot: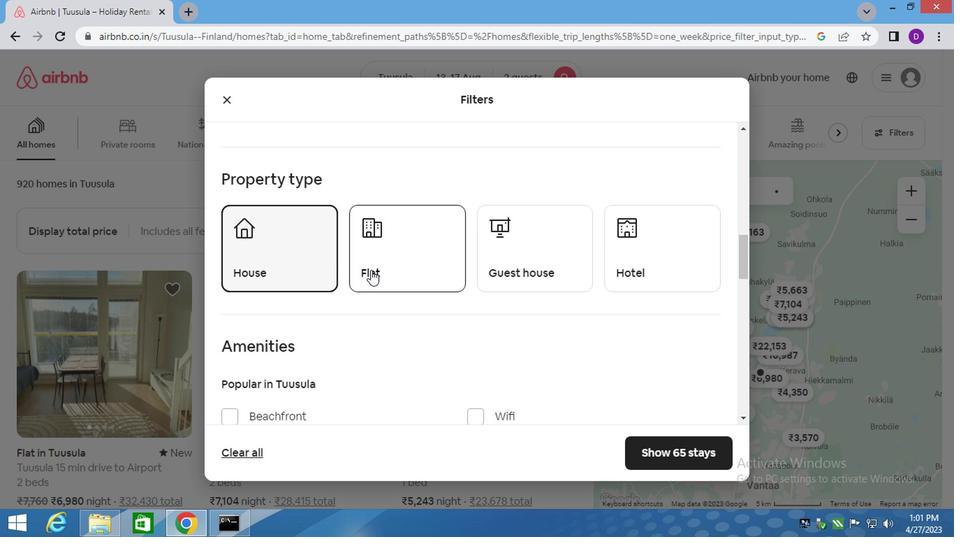 
Action: Mouse moved to (481, 243)
Screenshot: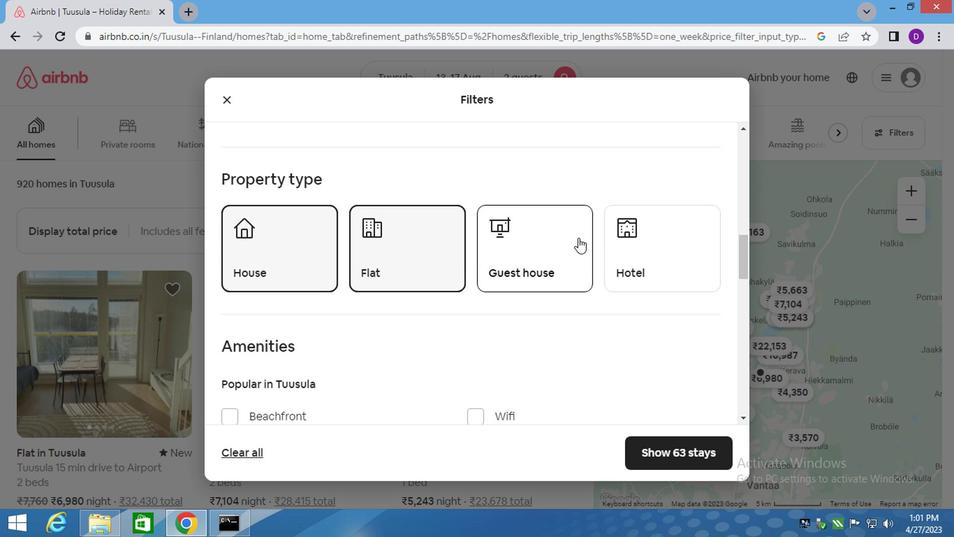 
Action: Mouse pressed left at (481, 243)
Screenshot: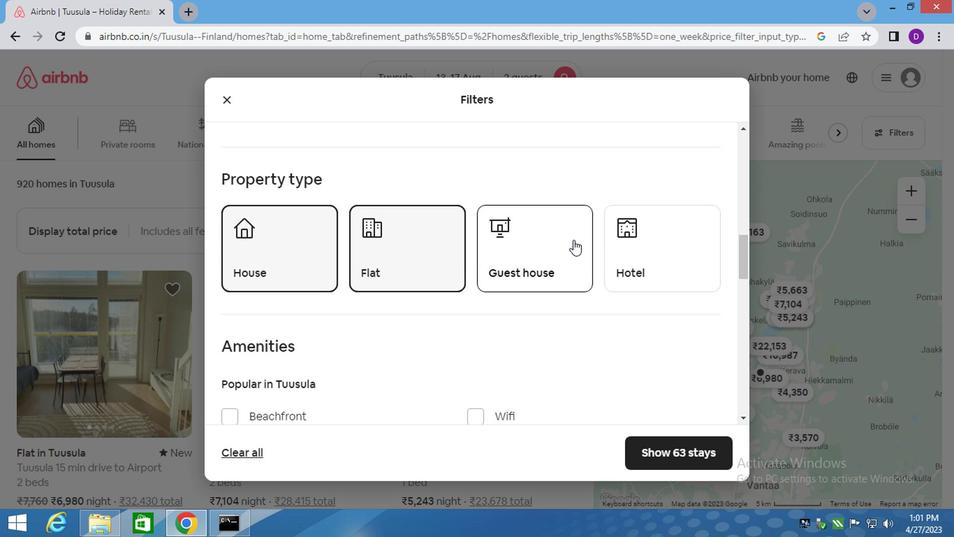 
Action: Mouse moved to (458, 276)
Screenshot: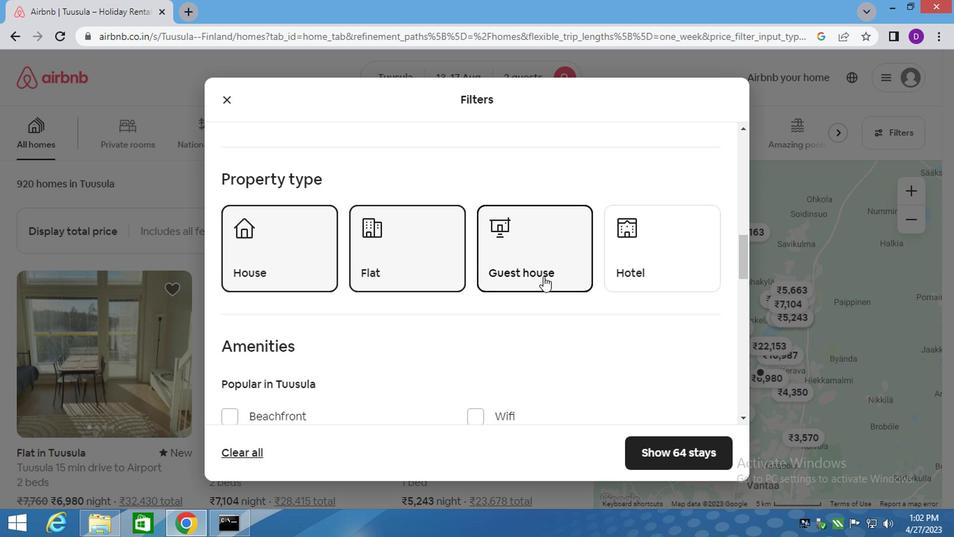 
Action: Mouse scrolled (458, 275) with delta (0, 0)
Screenshot: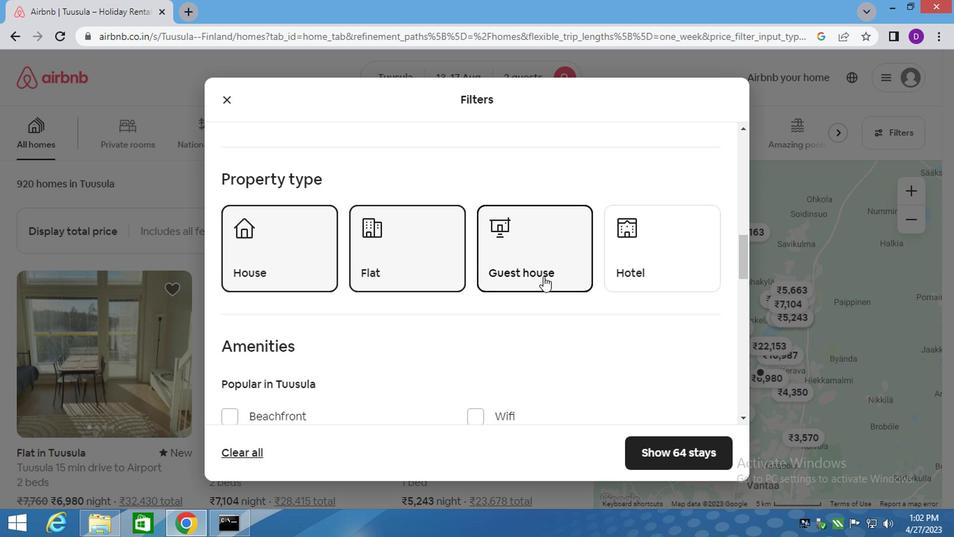 
Action: Mouse moved to (456, 277)
Screenshot: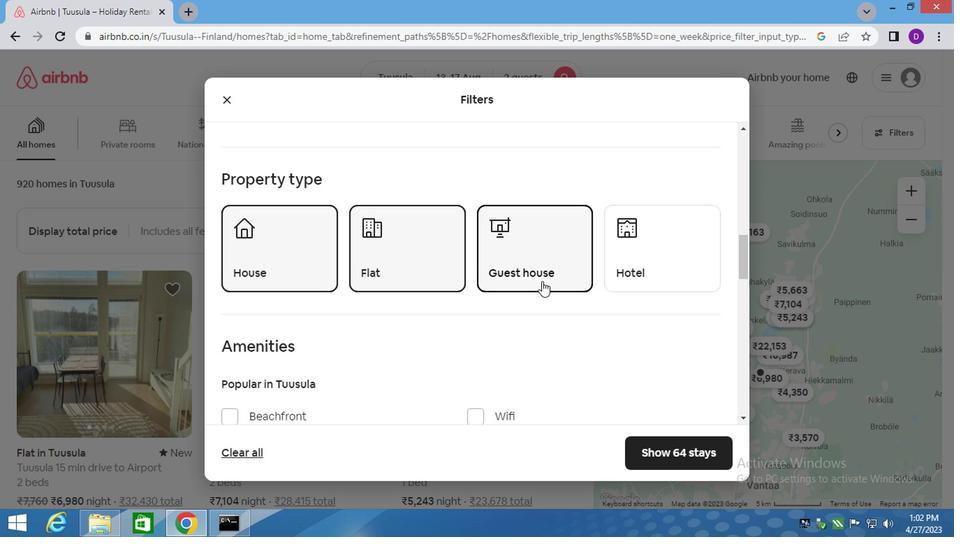 
Action: Mouse scrolled (456, 277) with delta (0, 0)
Screenshot: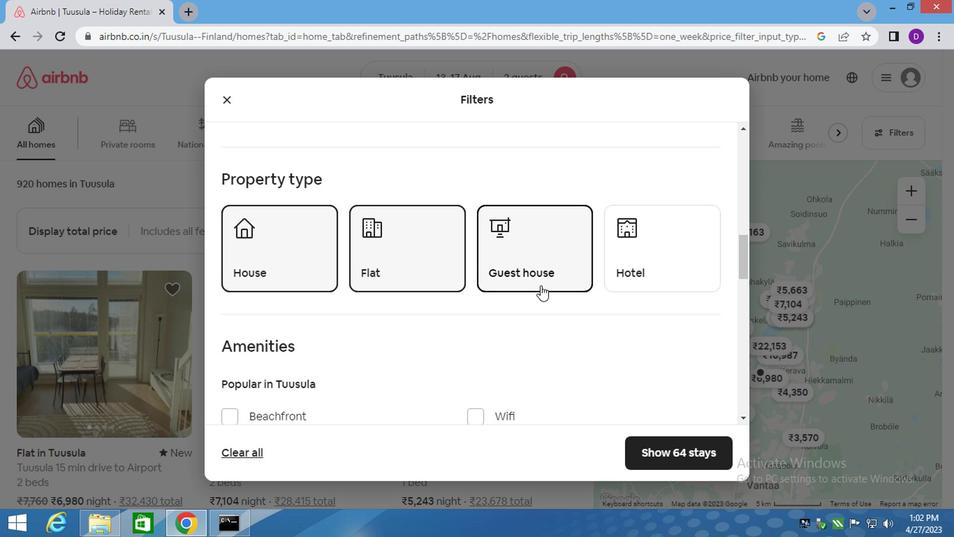 
Action: Mouse moved to (455, 278)
Screenshot: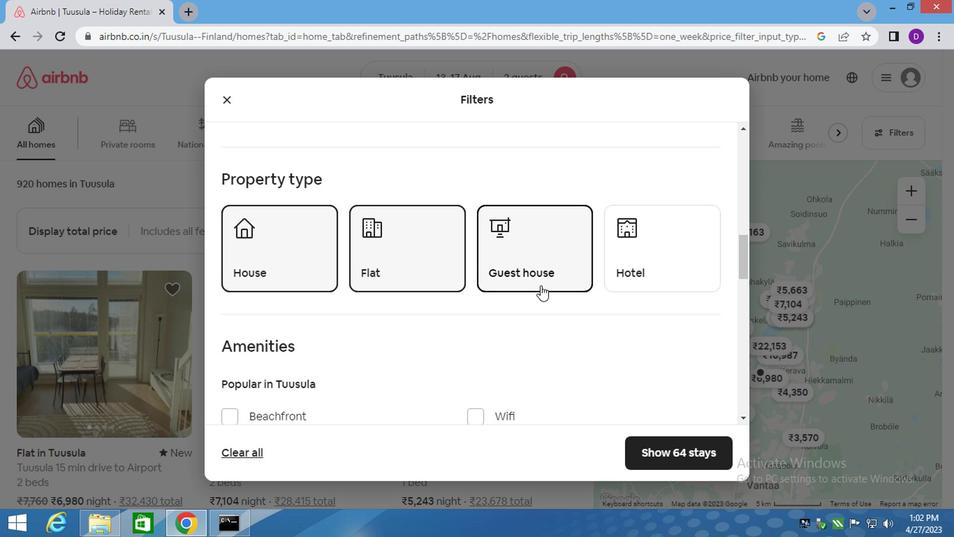 
Action: Mouse scrolled (455, 277) with delta (0, 0)
Screenshot: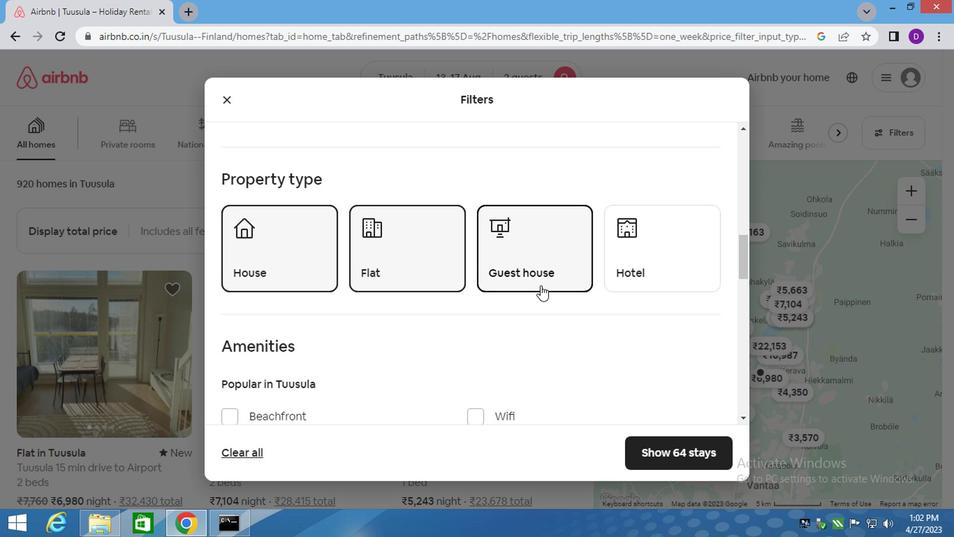 
Action: Mouse moved to (403, 290)
Screenshot: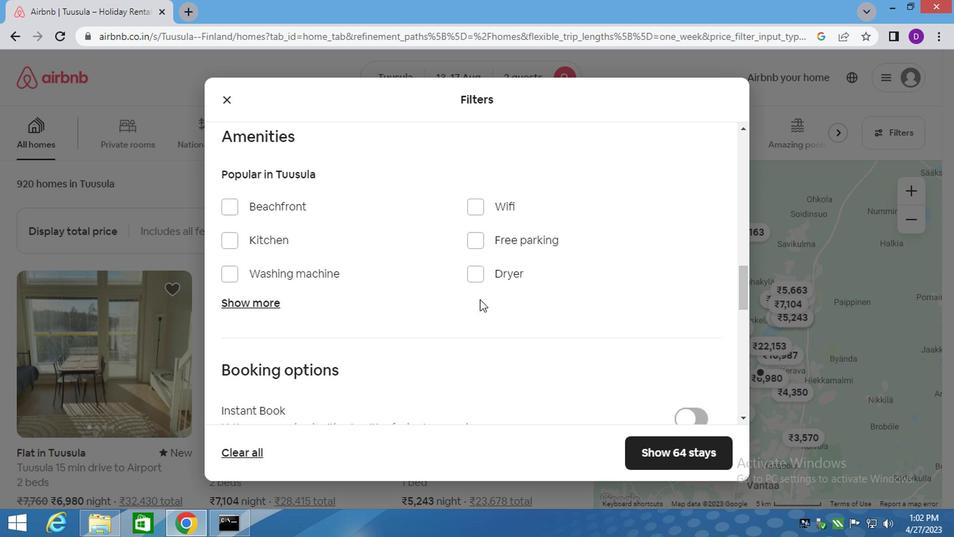 
Action: Mouse scrolled (403, 290) with delta (0, 0)
Screenshot: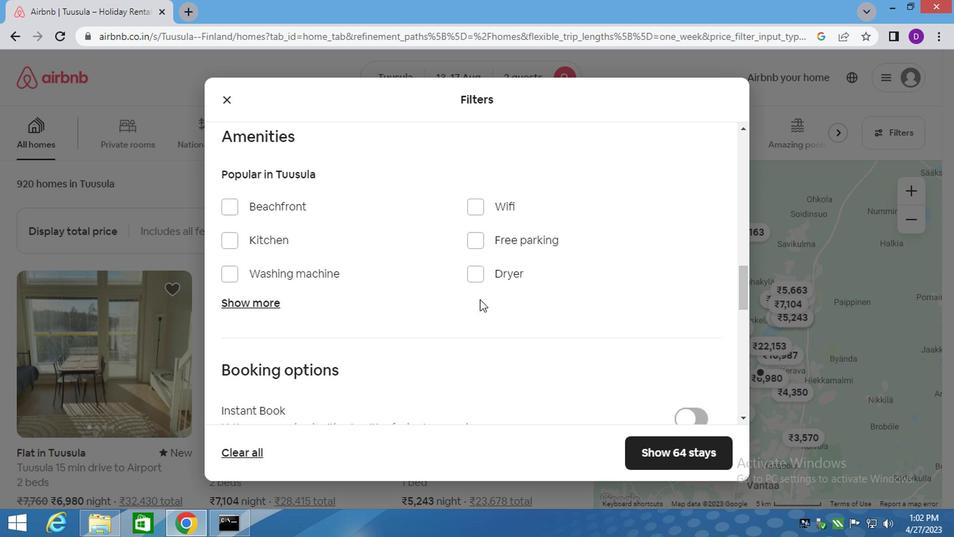 
Action: Mouse moved to (402, 291)
Screenshot: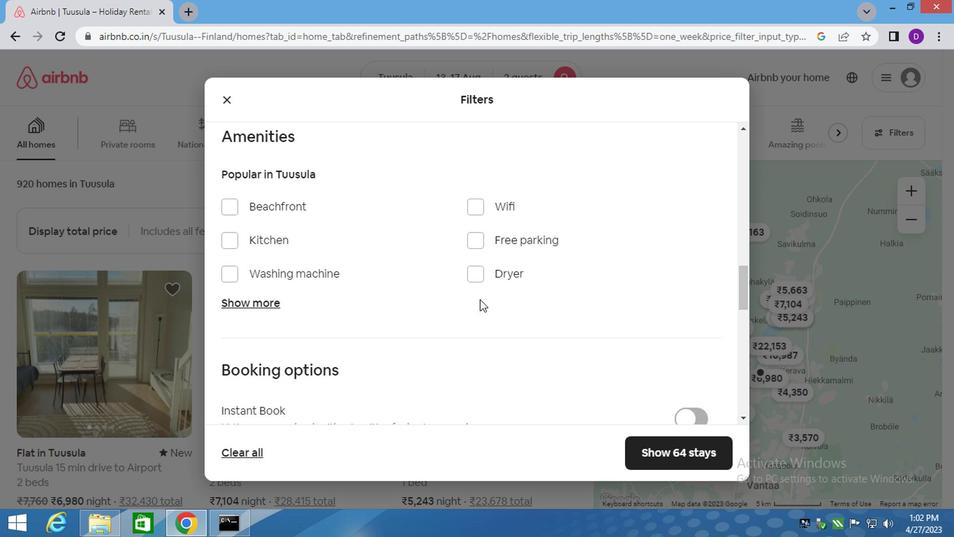 
Action: Mouse scrolled (402, 290) with delta (0, 0)
Screenshot: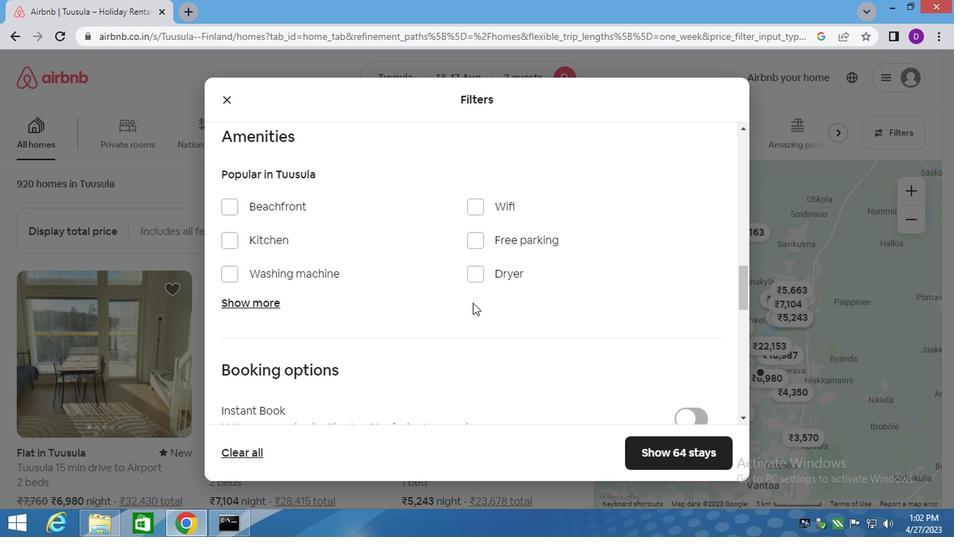 
Action: Mouse scrolled (402, 290) with delta (0, 0)
Screenshot: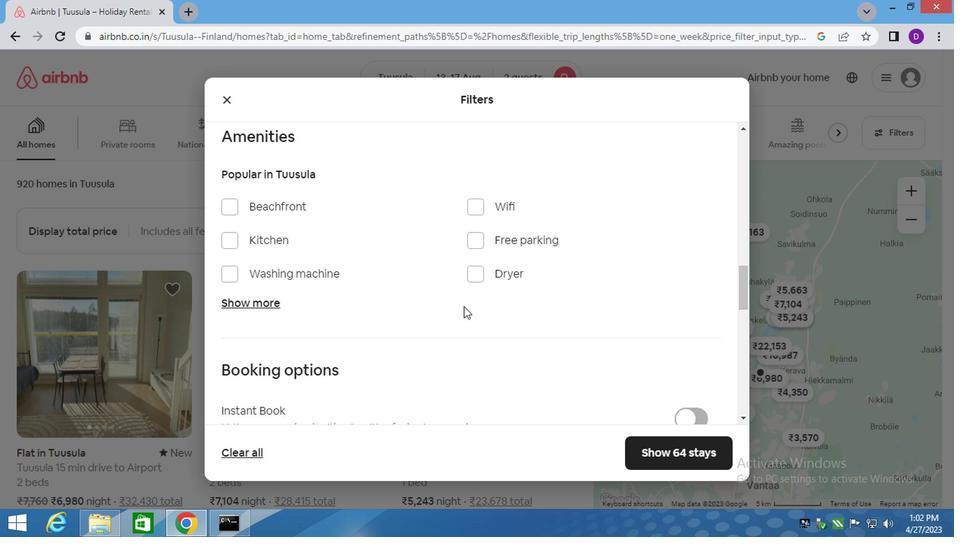
Action: Mouse moved to (569, 254)
Screenshot: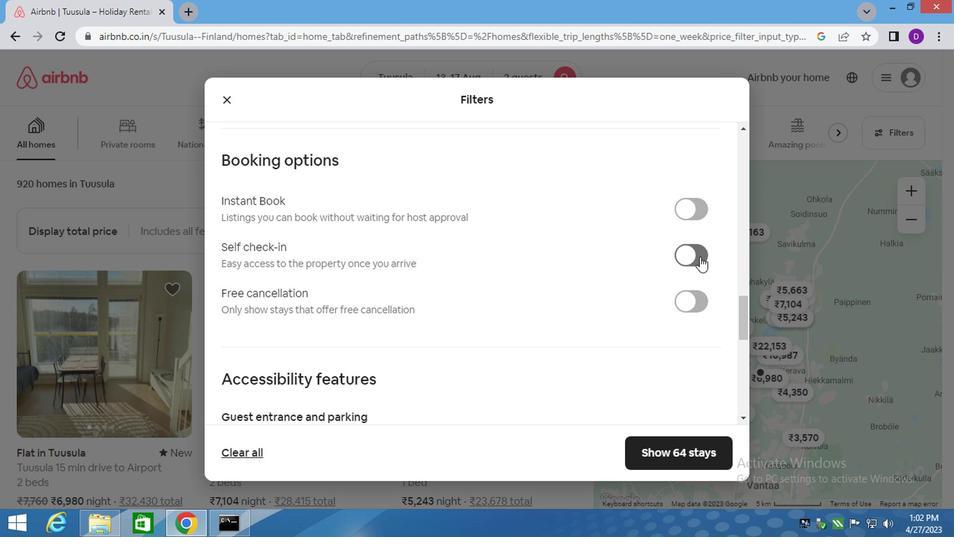
Action: Mouse pressed left at (569, 254)
Screenshot: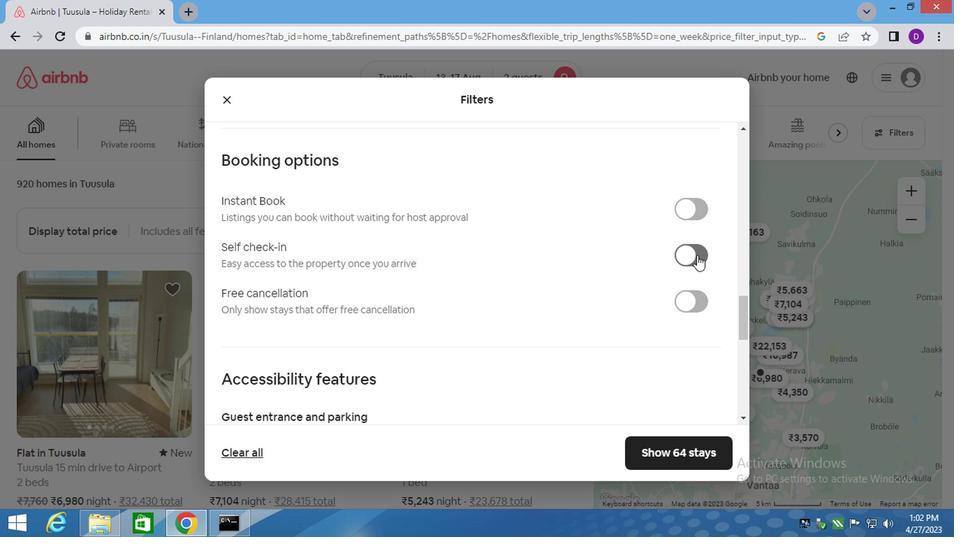 
Action: Mouse moved to (428, 299)
Screenshot: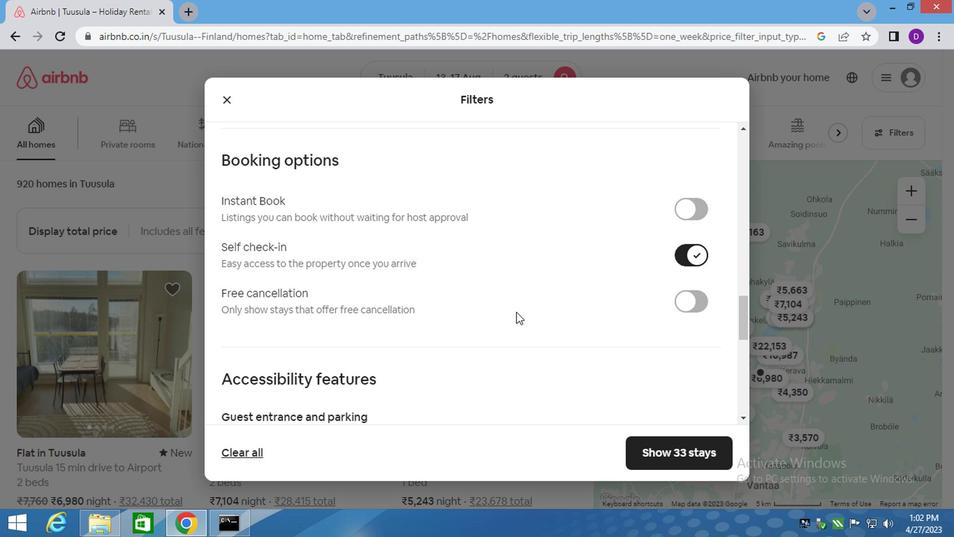 
Action: Mouse scrolled (428, 299) with delta (0, 0)
Screenshot: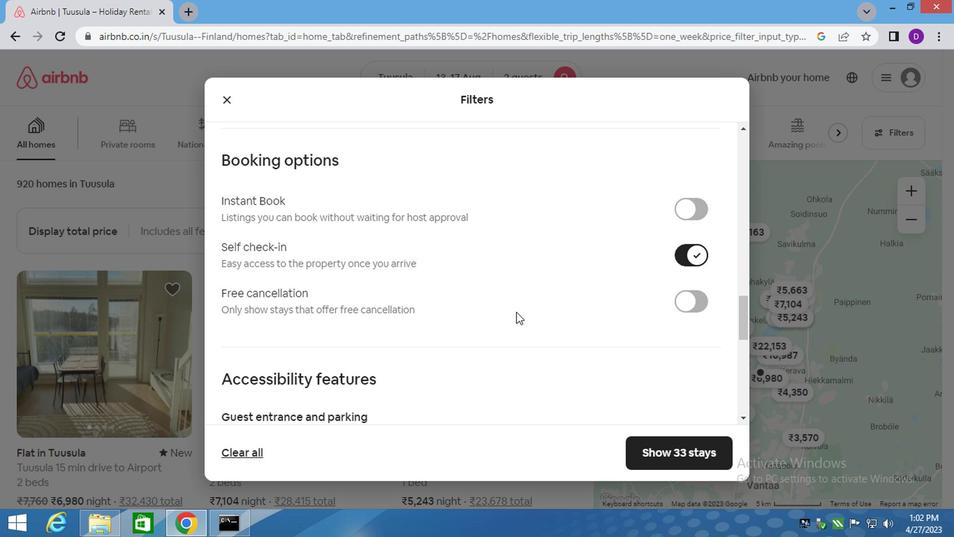 
Action: Mouse moved to (420, 301)
Screenshot: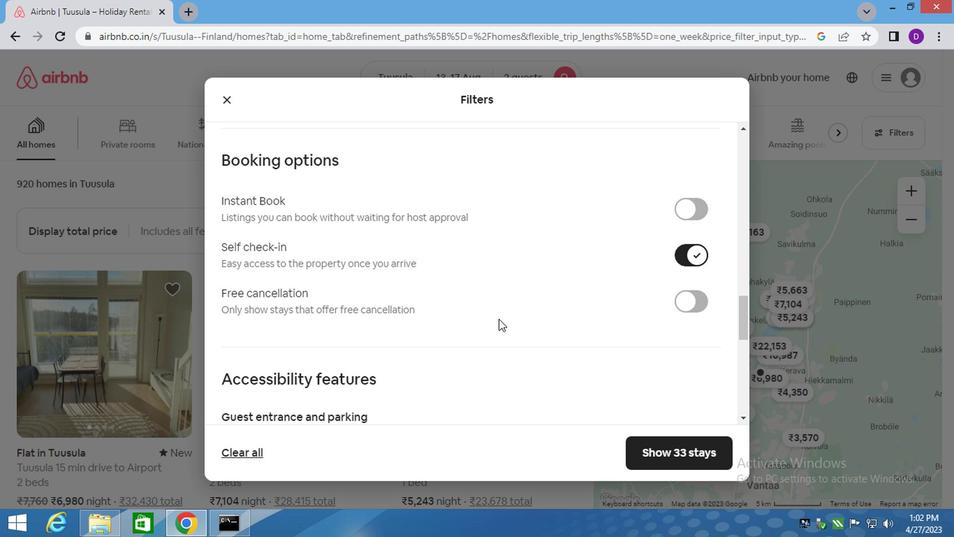 
Action: Mouse scrolled (419, 301) with delta (0, 0)
Screenshot: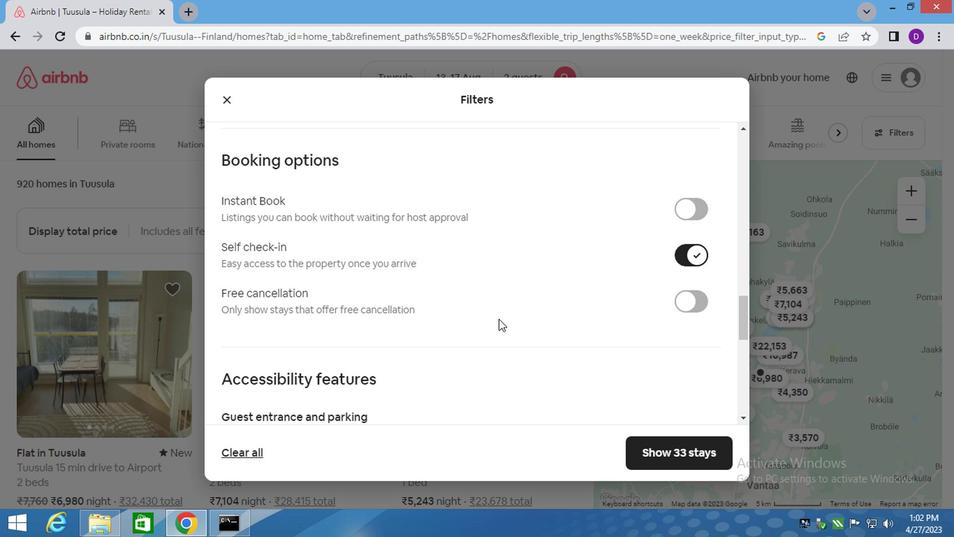 
Action: Mouse moved to (374, 316)
Screenshot: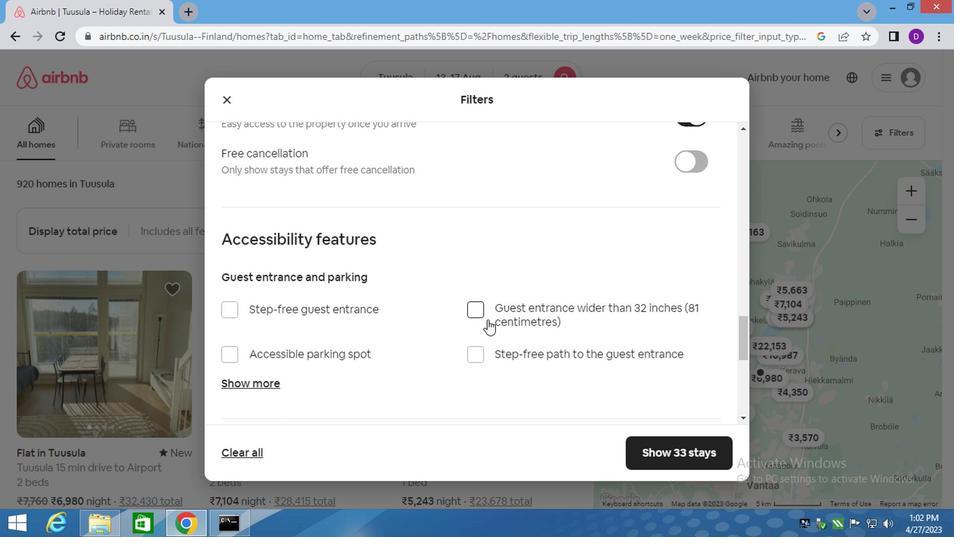 
Action: Mouse scrolled (374, 316) with delta (0, 0)
Screenshot: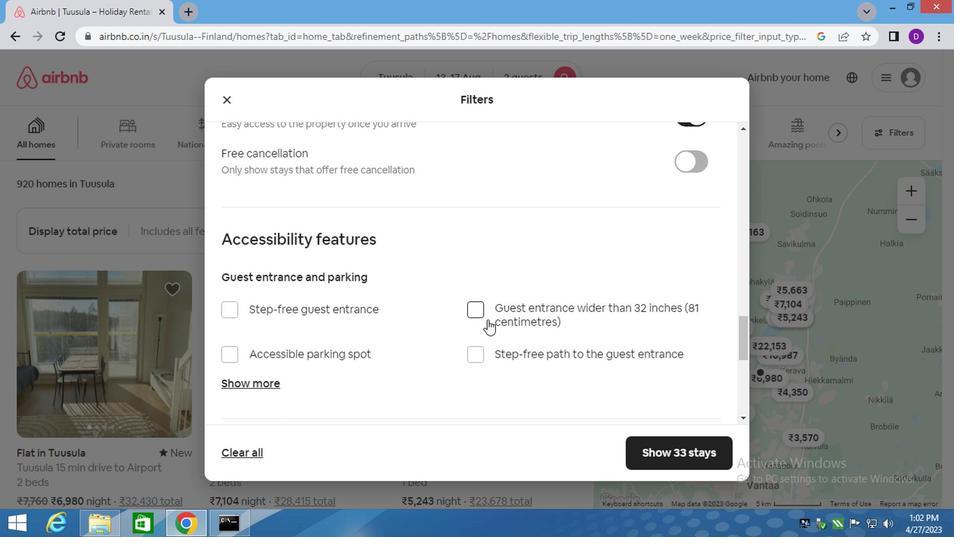 
Action: Mouse moved to (369, 318)
Screenshot: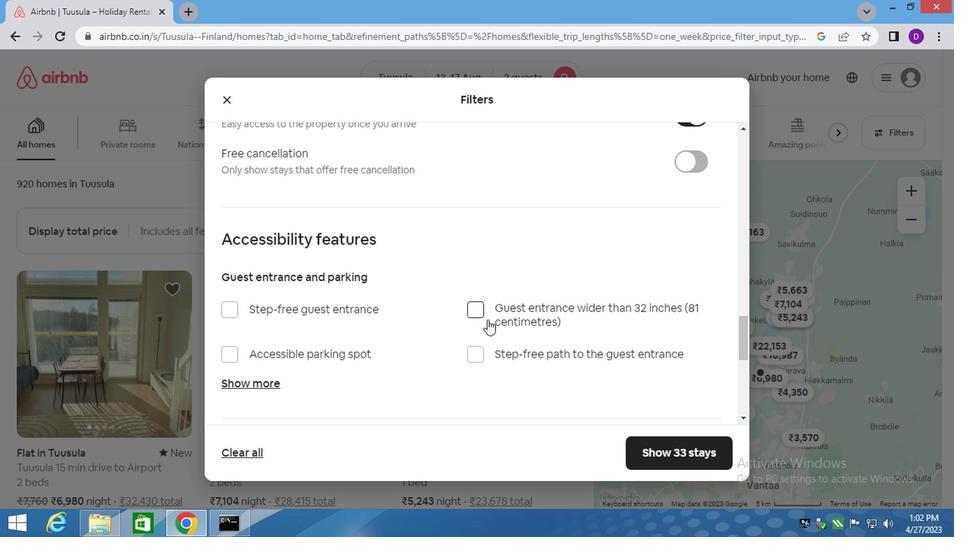 
Action: Mouse scrolled (369, 318) with delta (0, 0)
Screenshot: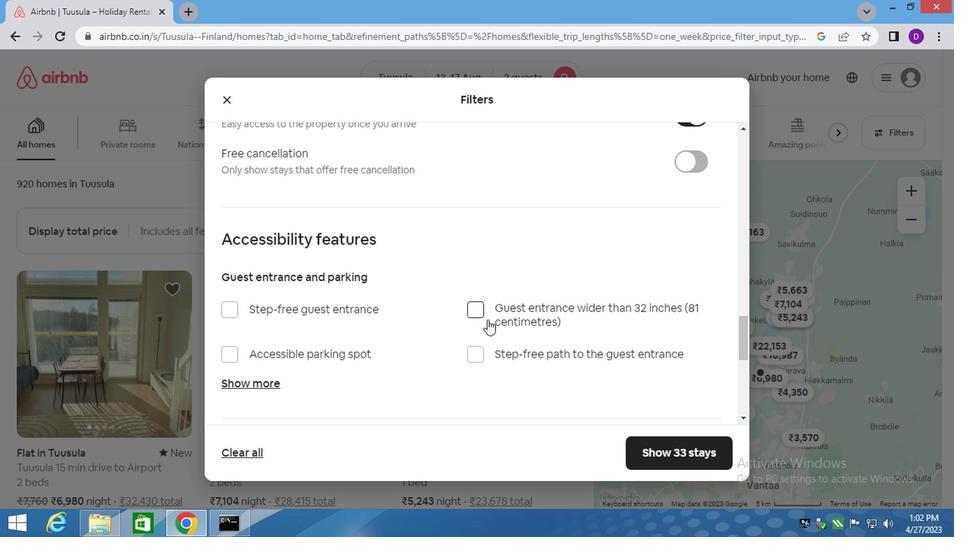 
Action: Mouse scrolled (369, 318) with delta (0, 0)
Screenshot: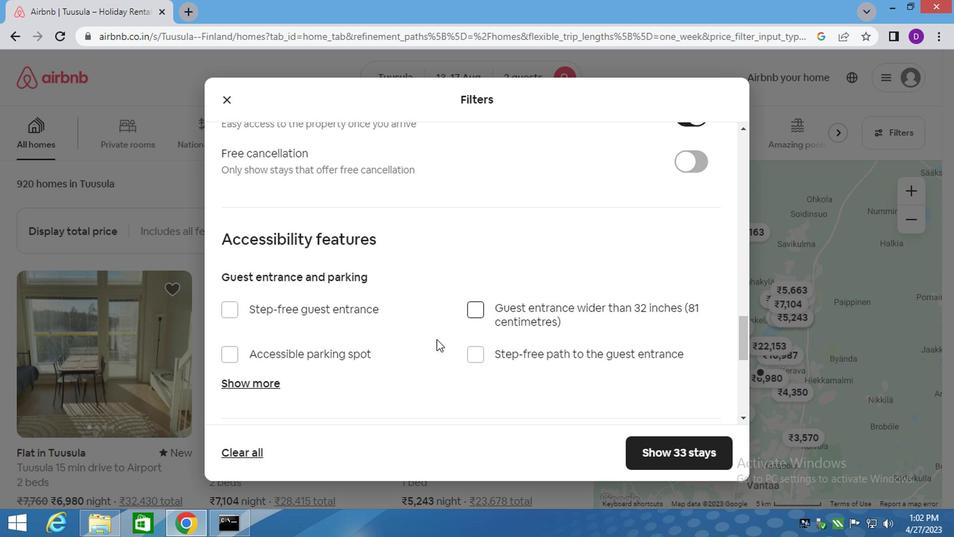 
Action: Mouse moved to (368, 320)
Screenshot: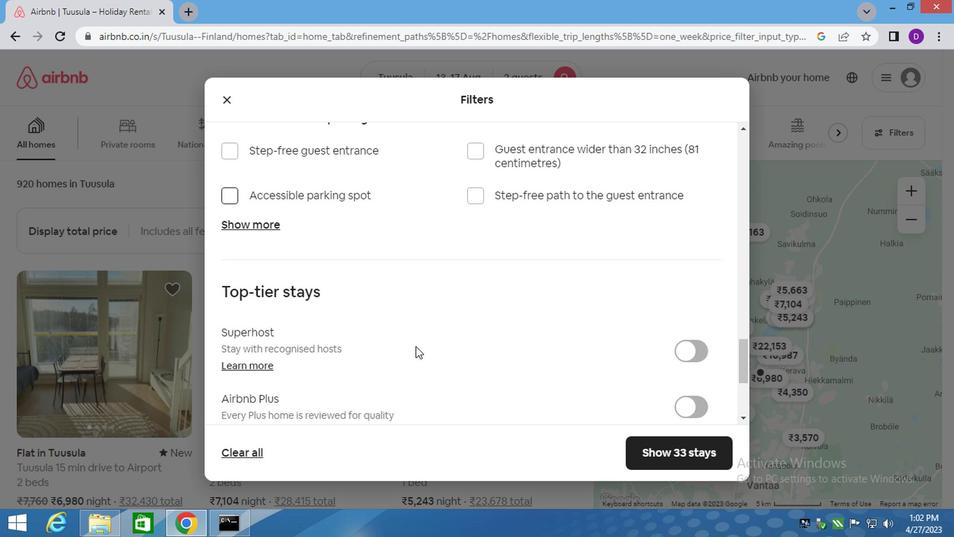
Action: Mouse scrolled (368, 319) with delta (0, 0)
Screenshot: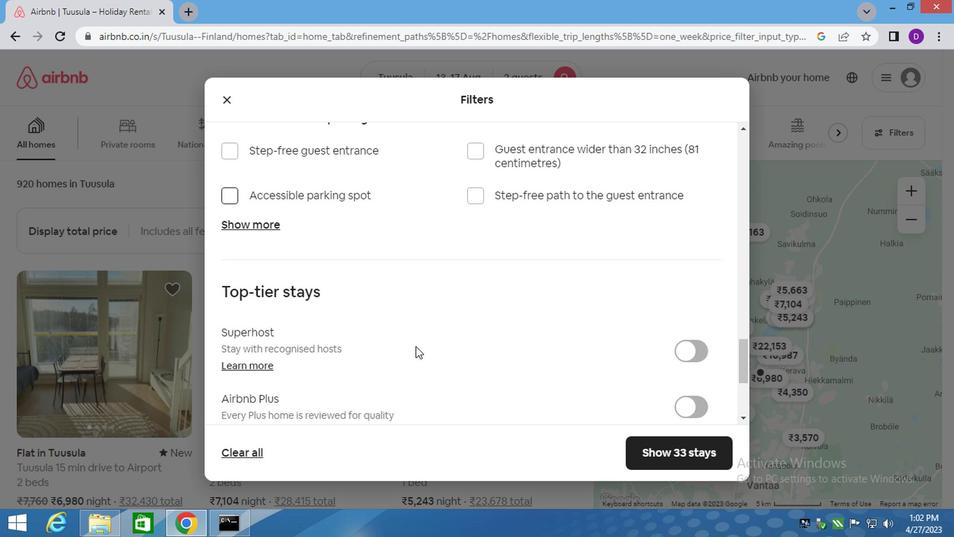 
Action: Mouse moved to (362, 323)
Screenshot: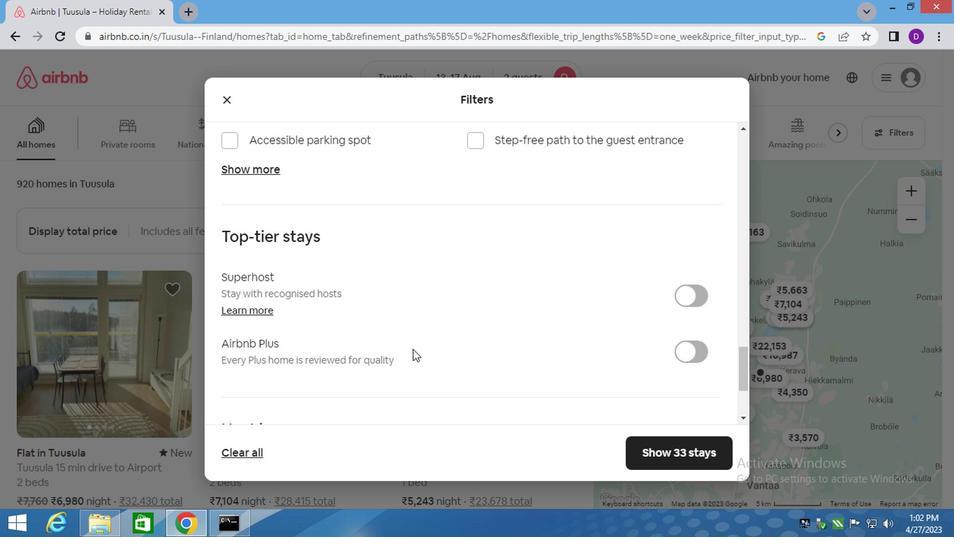
Action: Mouse scrolled (365, 322) with delta (0, 0)
Screenshot: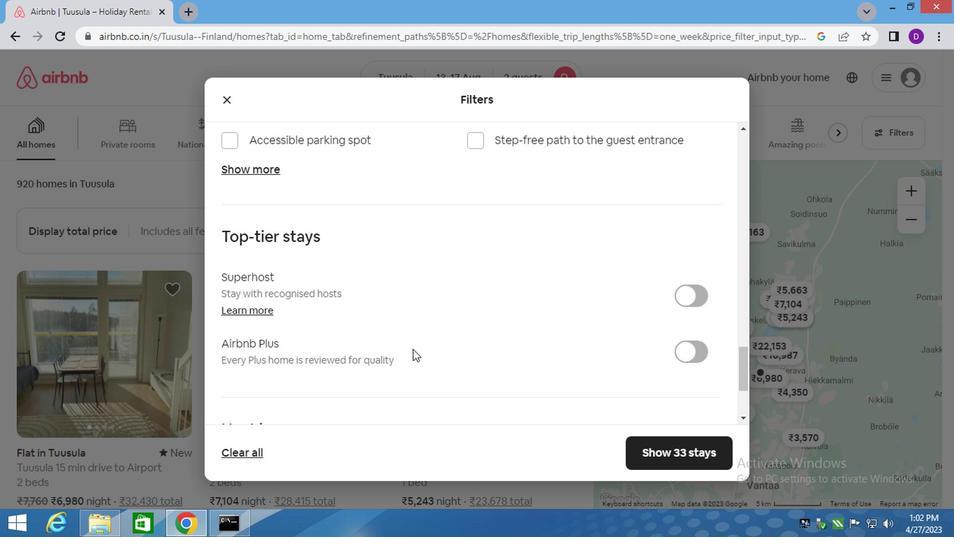 
Action: Mouse moved to (360, 323)
Screenshot: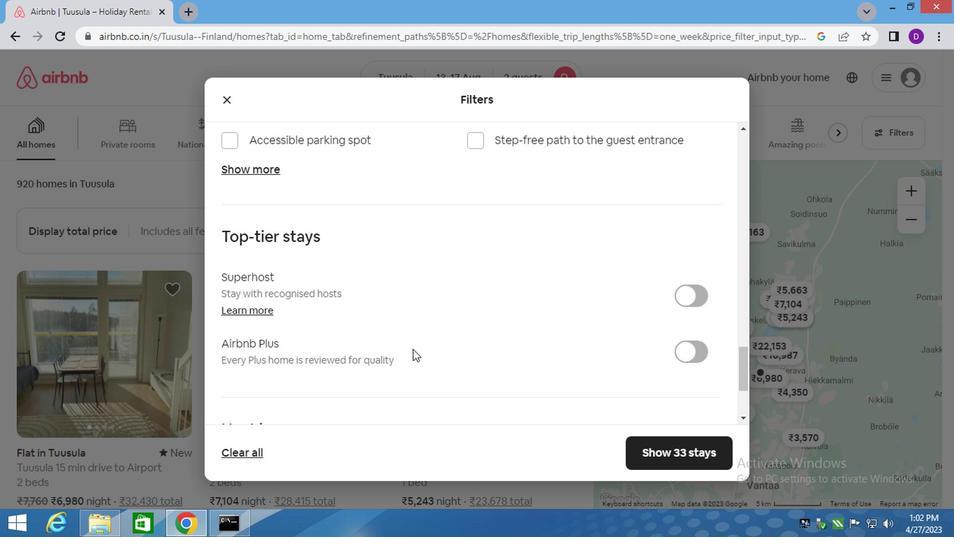 
Action: Mouse scrolled (364, 323) with delta (0, 0)
Screenshot: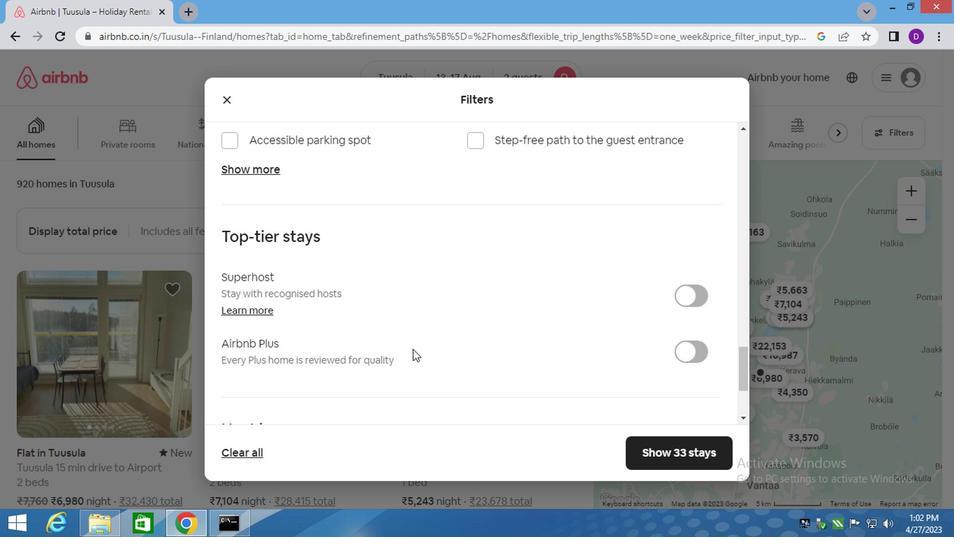 
Action: Mouse scrolled (364, 323) with delta (0, 0)
Screenshot: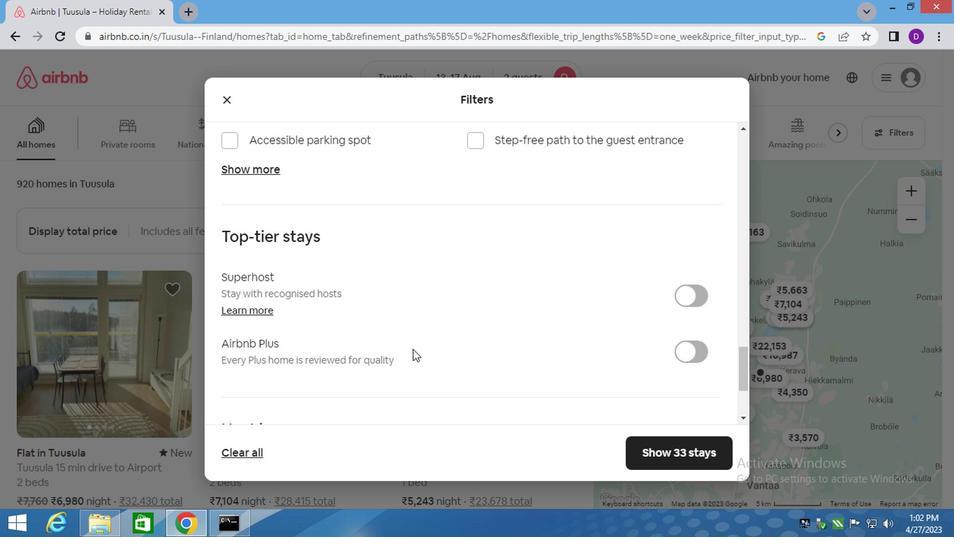 
Action: Mouse scrolled (363, 323) with delta (0, 0)
Screenshot: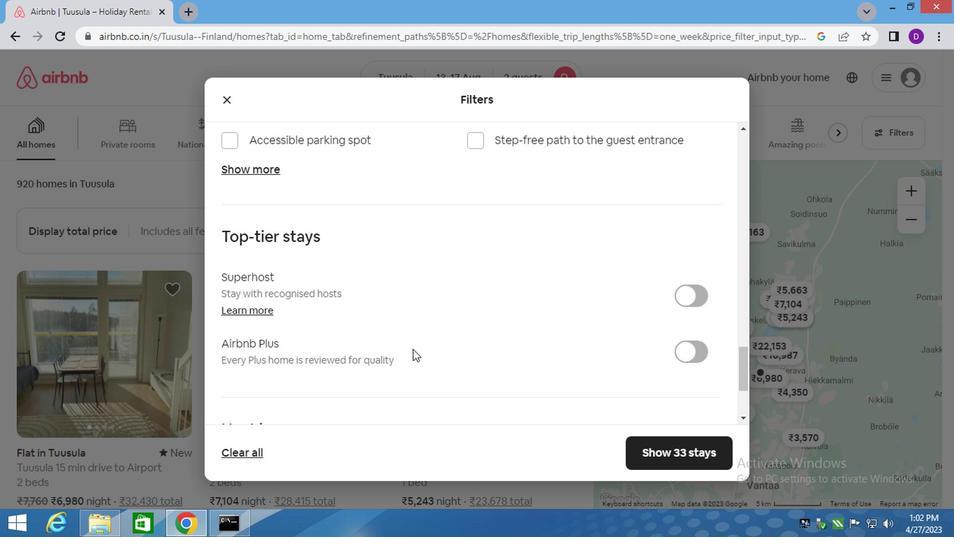 
Action: Mouse moved to (360, 323)
Screenshot: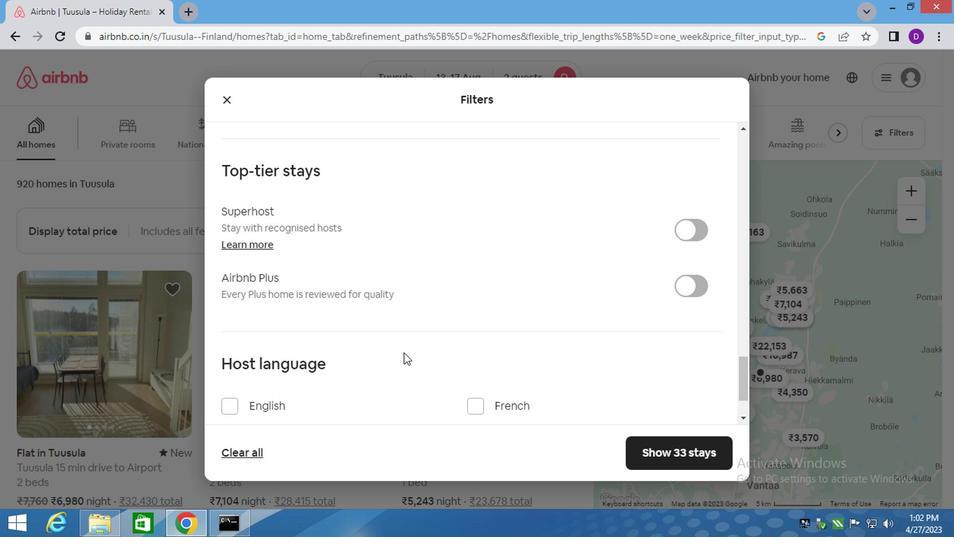 
Action: Mouse scrolled (360, 323) with delta (0, 0)
Screenshot: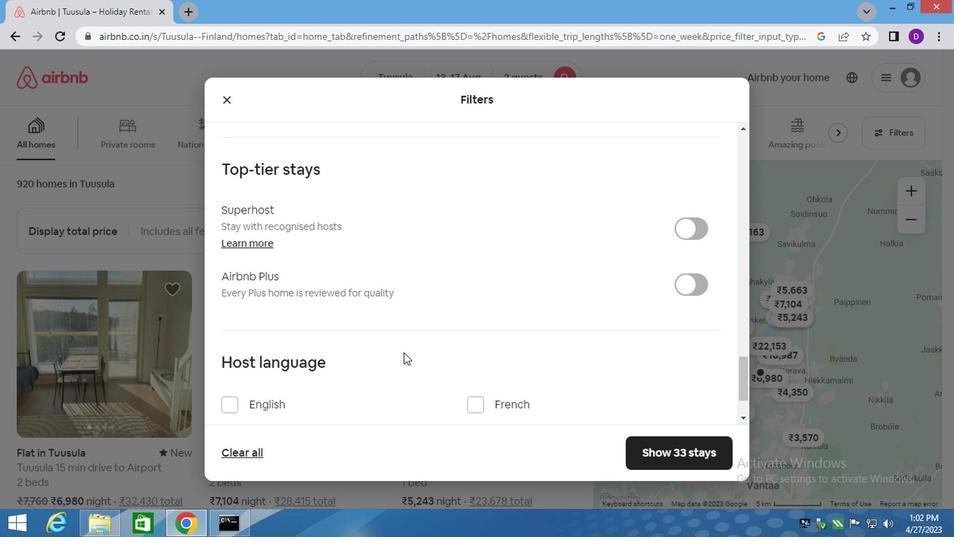 
Action: Mouse moved to (360, 324)
Screenshot: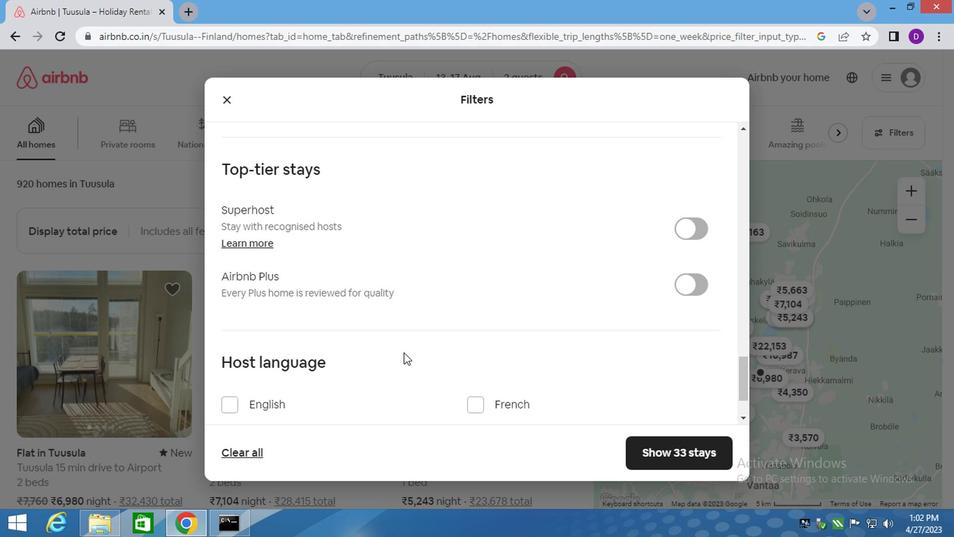 
Action: Mouse scrolled (360, 323) with delta (0, 0)
Screenshot: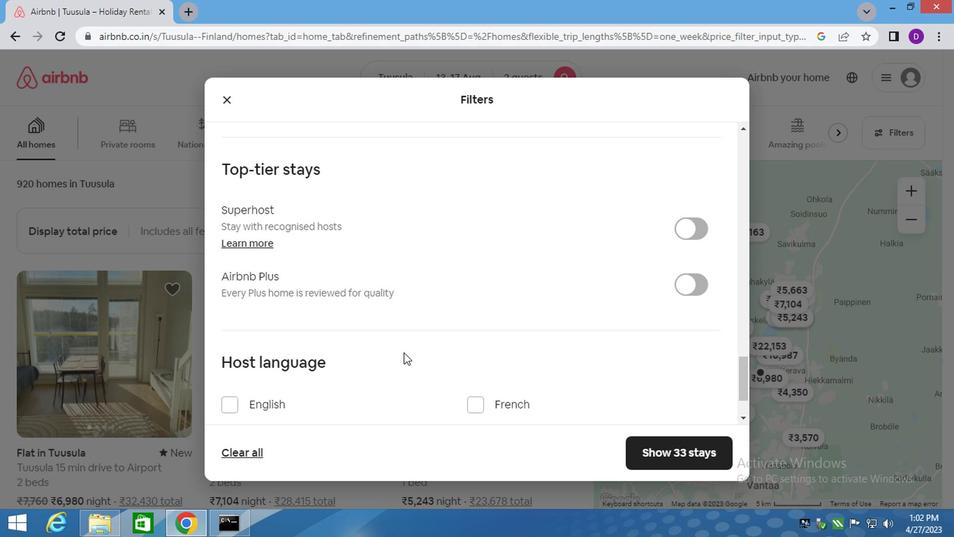 
Action: Mouse moved to (360, 325)
Screenshot: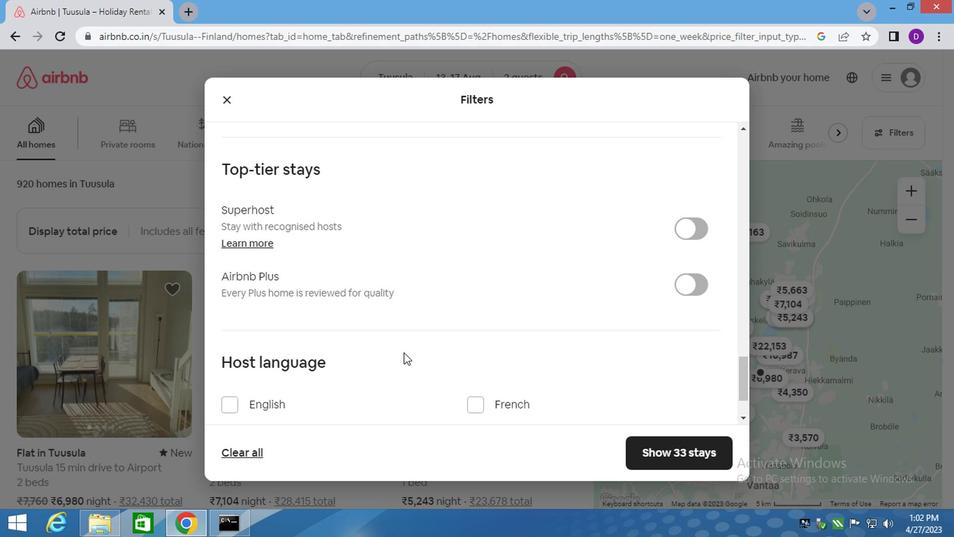 
Action: Mouse scrolled (360, 324) with delta (0, 0)
Screenshot: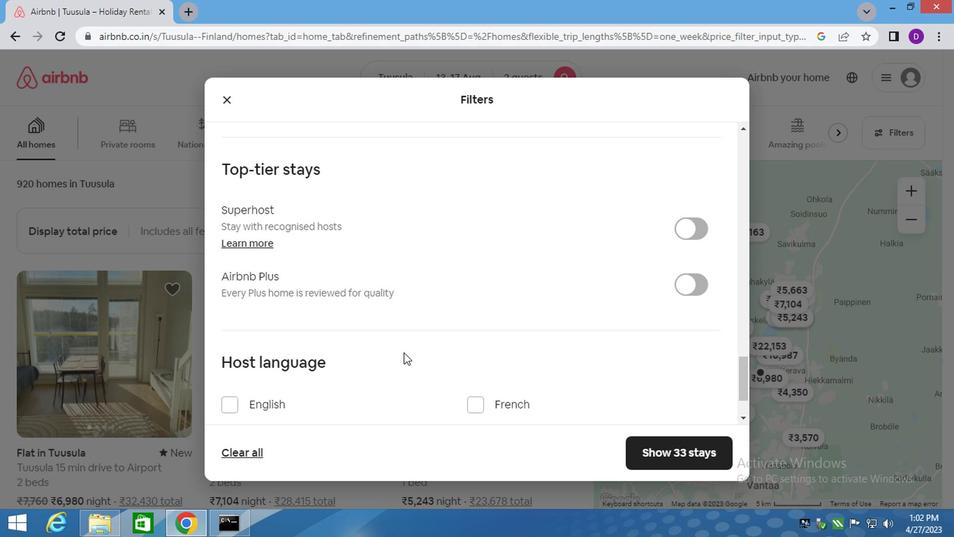 
Action: Mouse moved to (359, 327)
Screenshot: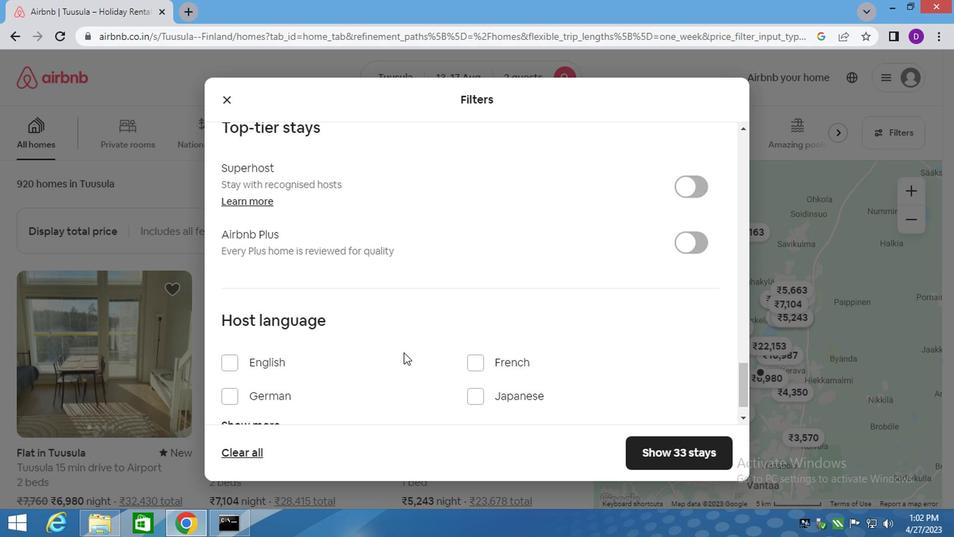 
Action: Mouse scrolled (359, 326) with delta (0, 0)
Screenshot: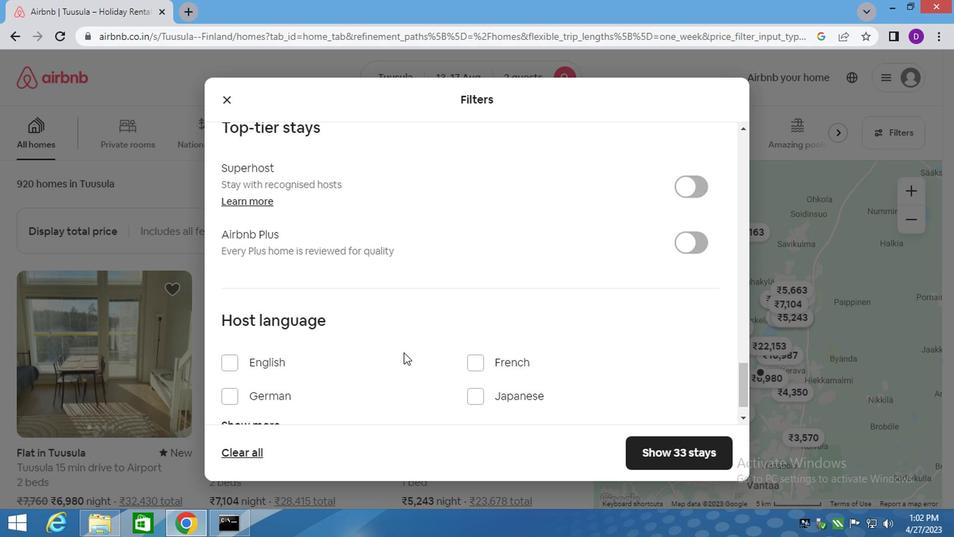 
Action: Mouse moved to (349, 331)
Screenshot: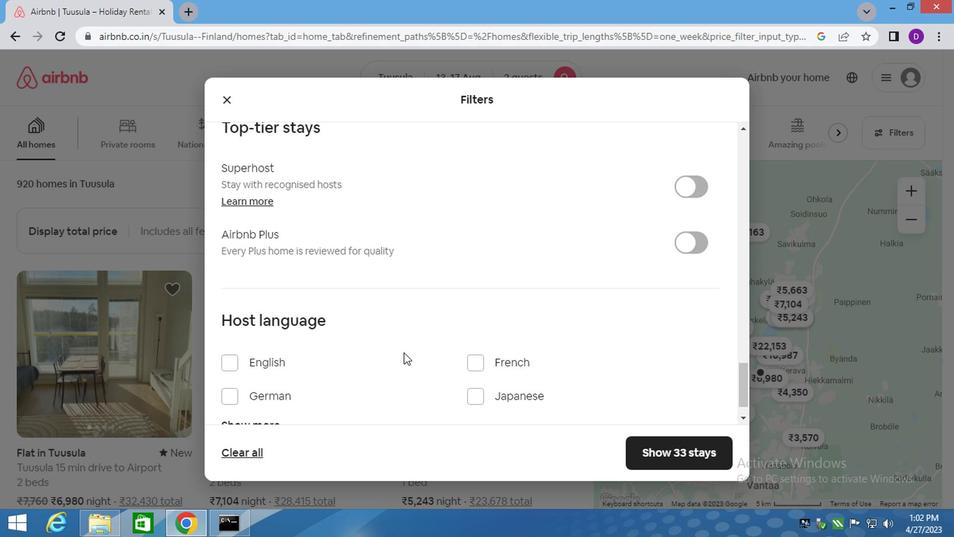 
Action: Mouse scrolled (349, 330) with delta (0, 0)
Screenshot: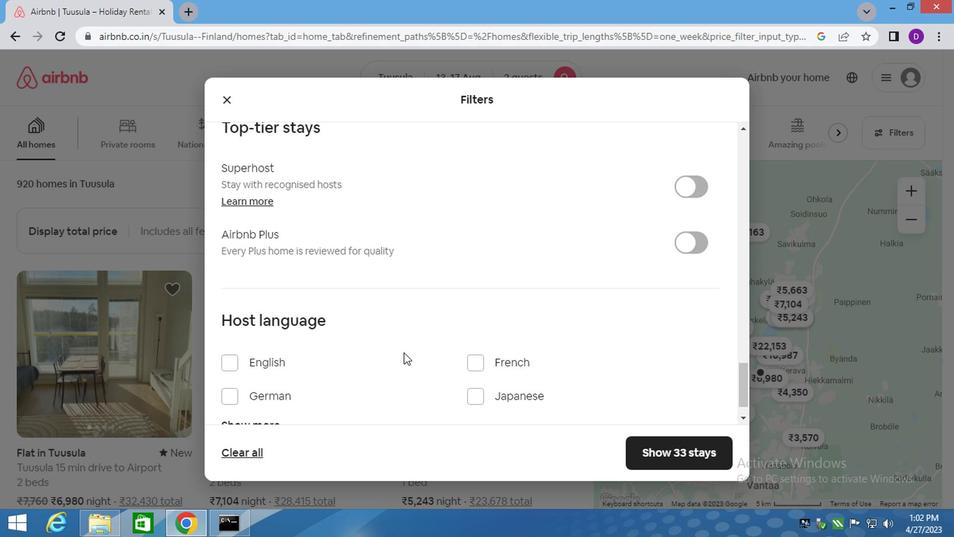 
Action: Mouse moved to (328, 334)
Screenshot: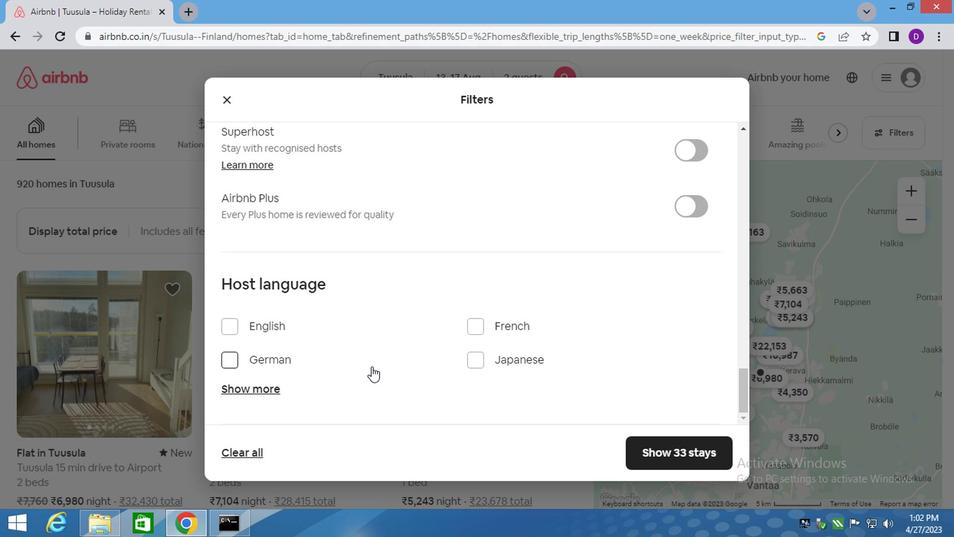 
Action: Mouse scrolled (328, 333) with delta (0, 0)
Screenshot: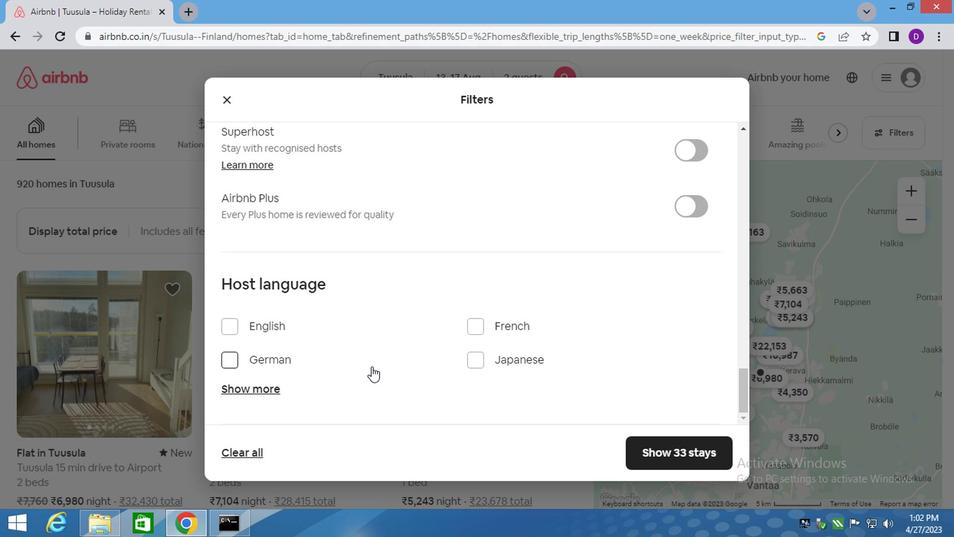 
Action: Mouse moved to (326, 334)
Screenshot: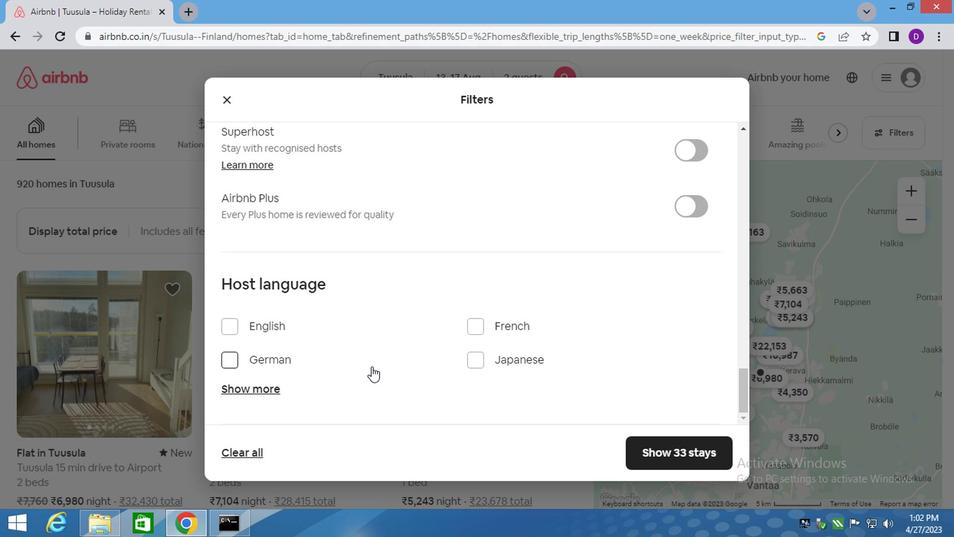 
Action: Mouse scrolled (326, 334) with delta (0, 0)
Screenshot: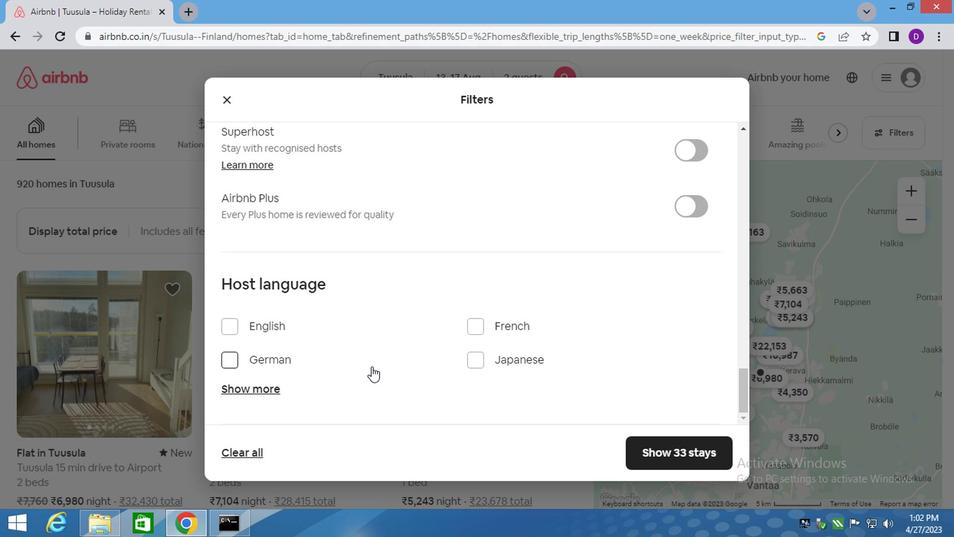 
Action: Mouse moved to (325, 335)
Screenshot: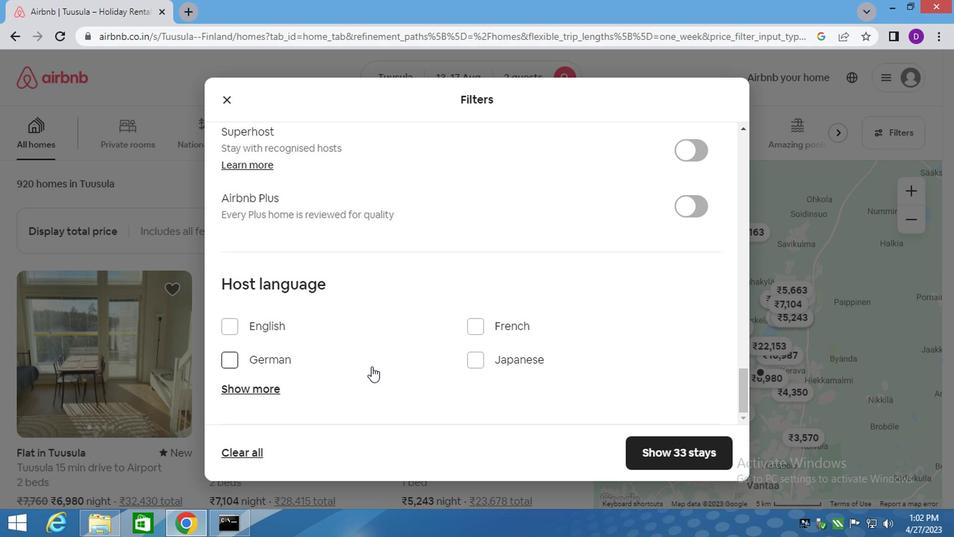 
Action: Mouse scrolled (325, 334) with delta (0, 0)
Screenshot: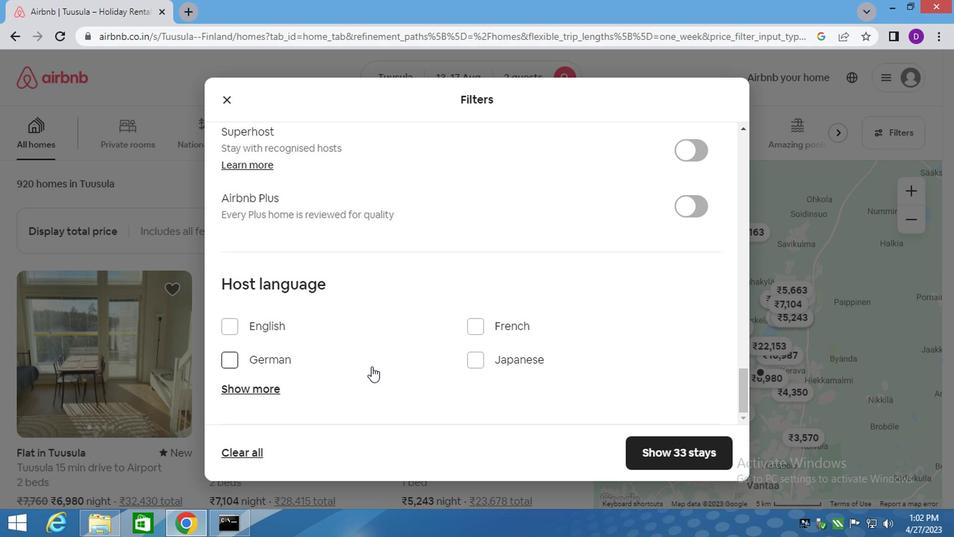 
Action: Mouse moved to (318, 335)
Screenshot: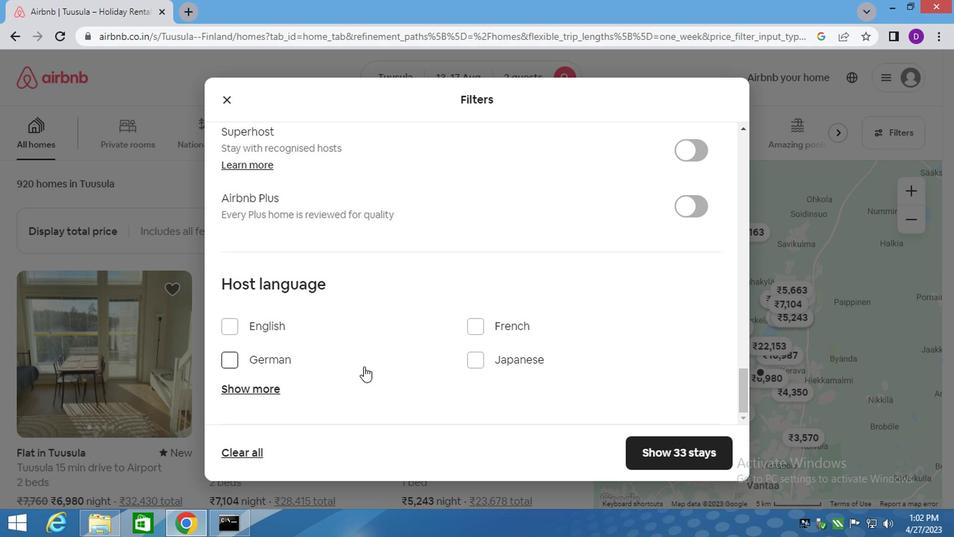 
Action: Mouse scrolled (318, 334) with delta (0, 0)
Screenshot: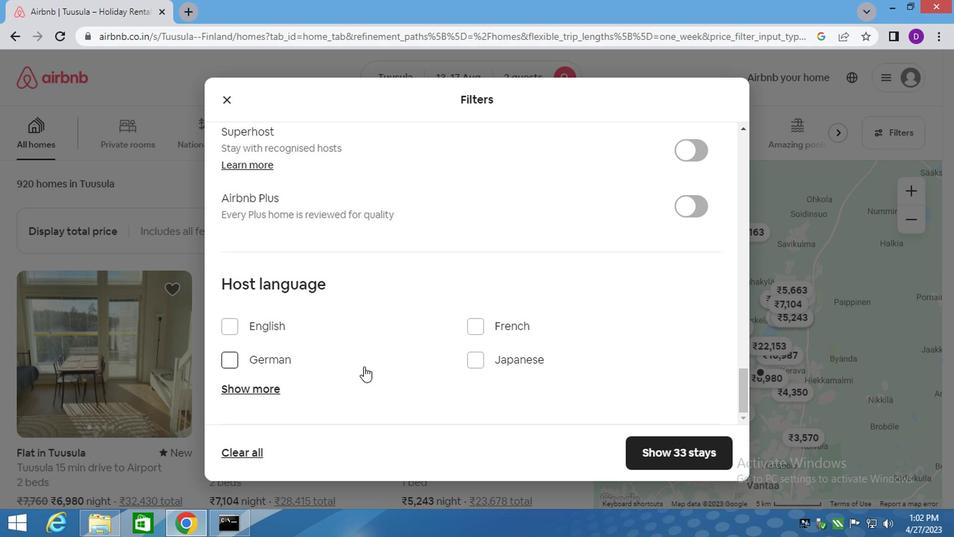 
Action: Mouse moved to (237, 305)
Screenshot: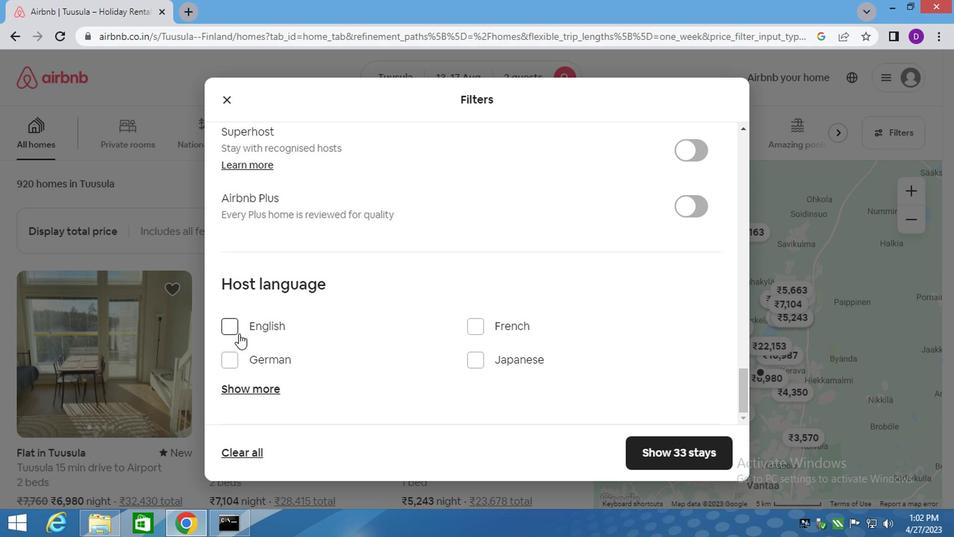 
Action: Mouse pressed left at (237, 305)
Screenshot: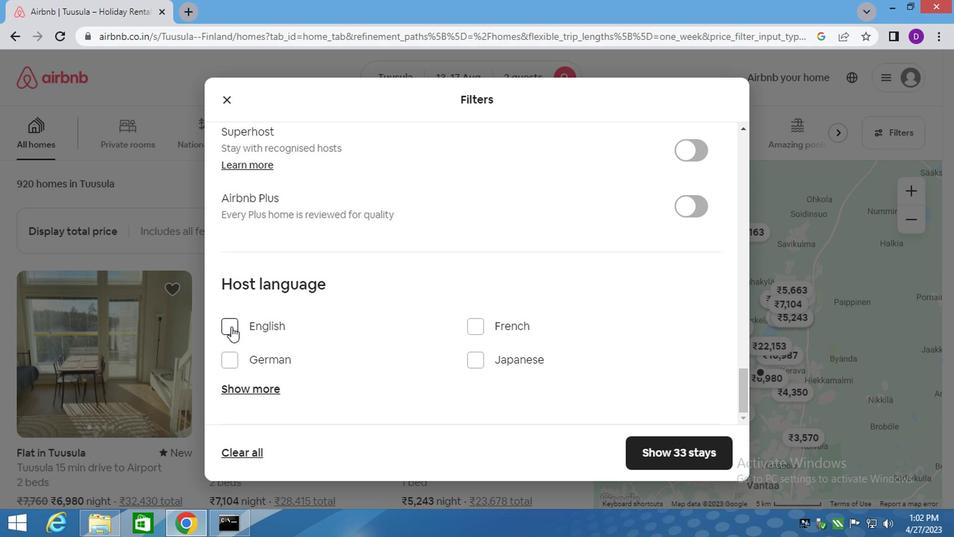 
Action: Mouse moved to (538, 393)
Screenshot: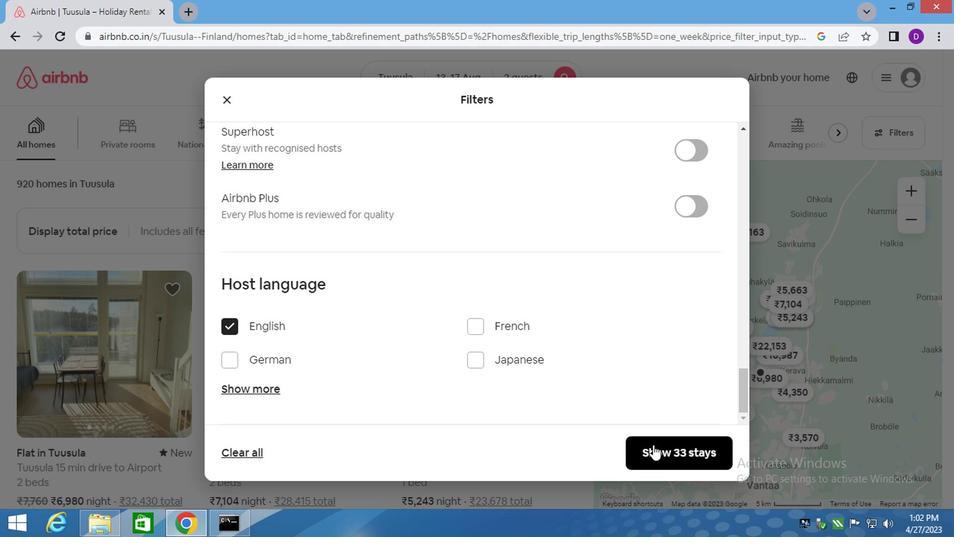 
Action: Mouse pressed left at (538, 393)
Screenshot: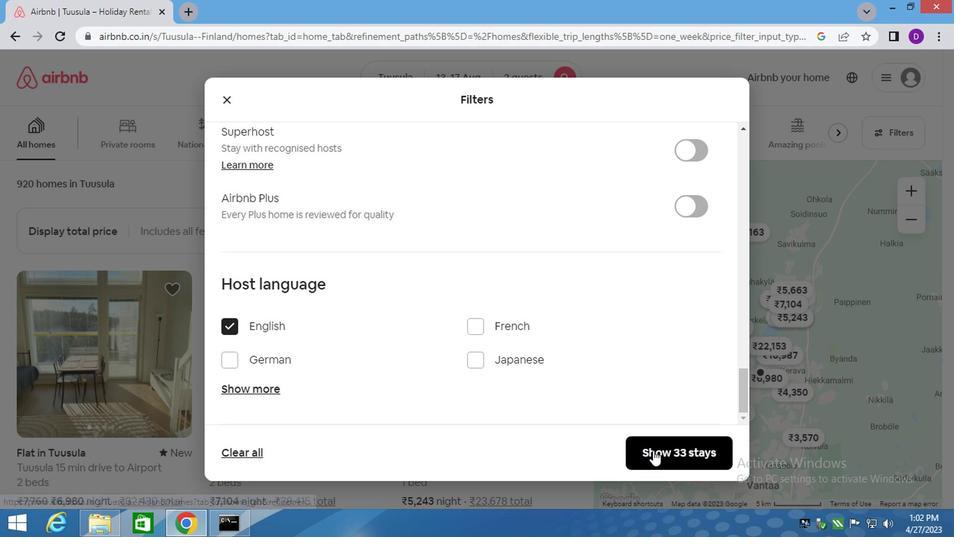 
Action: Mouse moved to (400, 273)
Screenshot: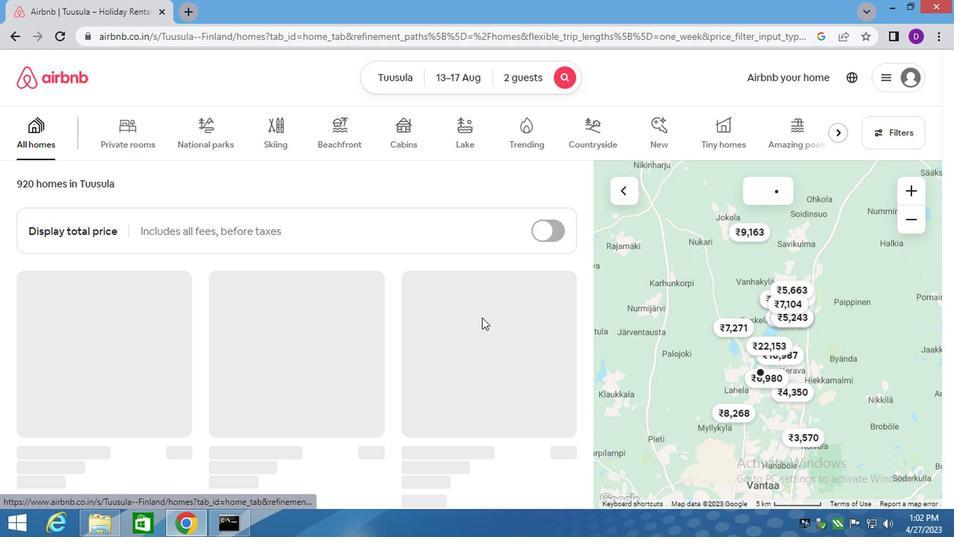 
